 Task: Look for space in Anjiang, China from 8th June, 2023 to 12th June, 2023 for 2 adults in price range Rs.8000 to Rs.16000. Place can be private room with 1  bedroom having 1 bed and 1 bathroom. Property type can be flatguest house, hotel. Booking option can be shelf check-in. Required host language is Chinese (Simplified).
Action: Mouse moved to (675, 95)
Screenshot: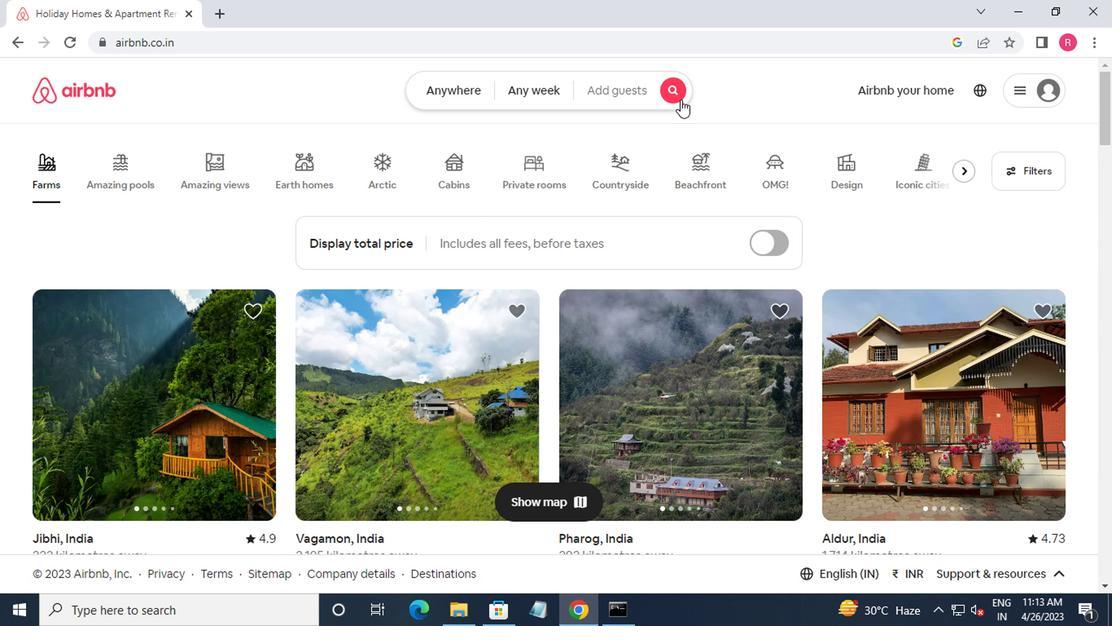 
Action: Mouse pressed left at (675, 95)
Screenshot: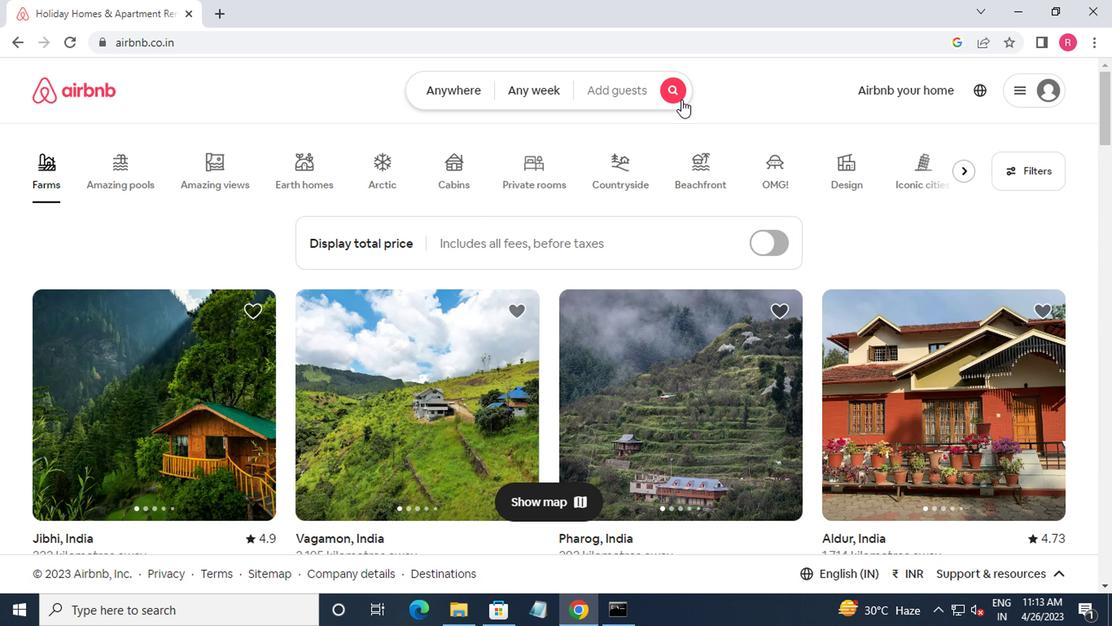 
Action: Mouse moved to (310, 162)
Screenshot: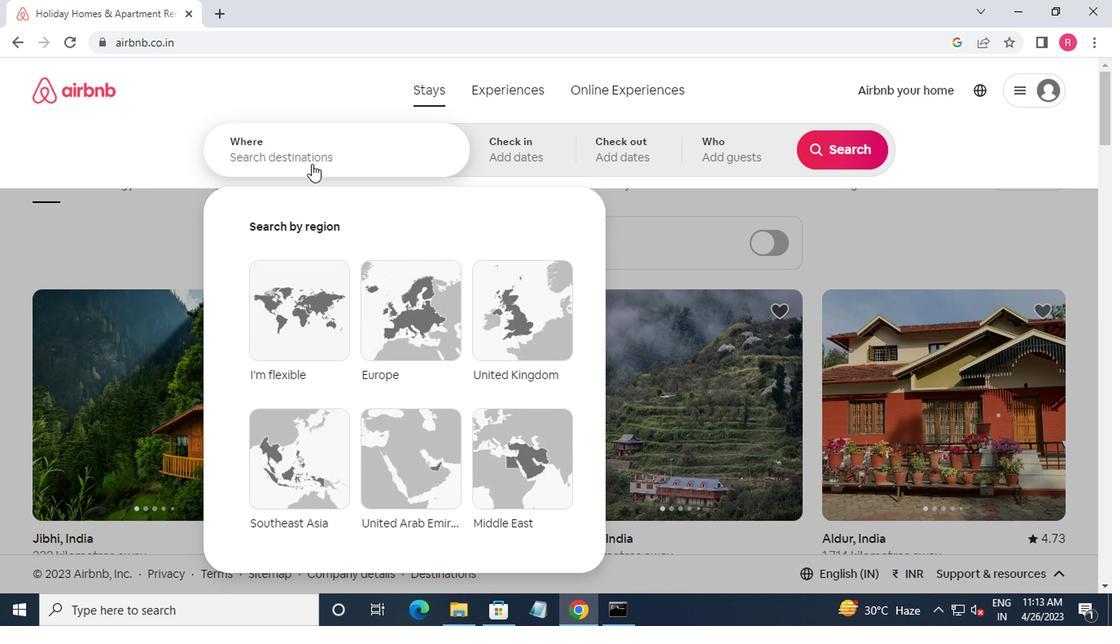 
Action: Mouse pressed left at (310, 162)
Screenshot: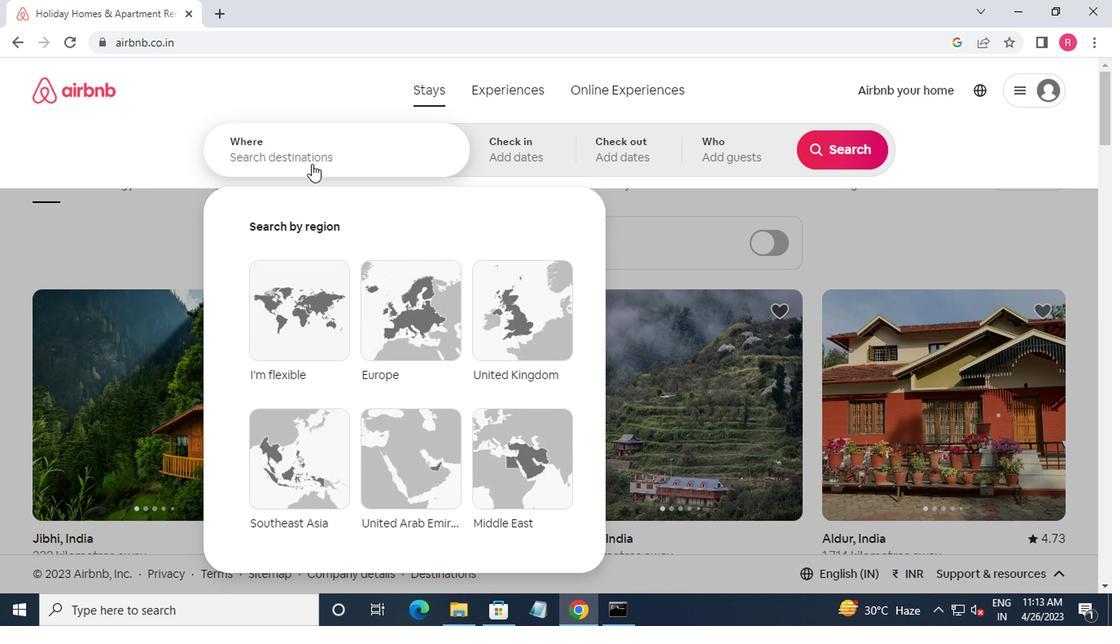 
Action: Mouse moved to (313, 144)
Screenshot: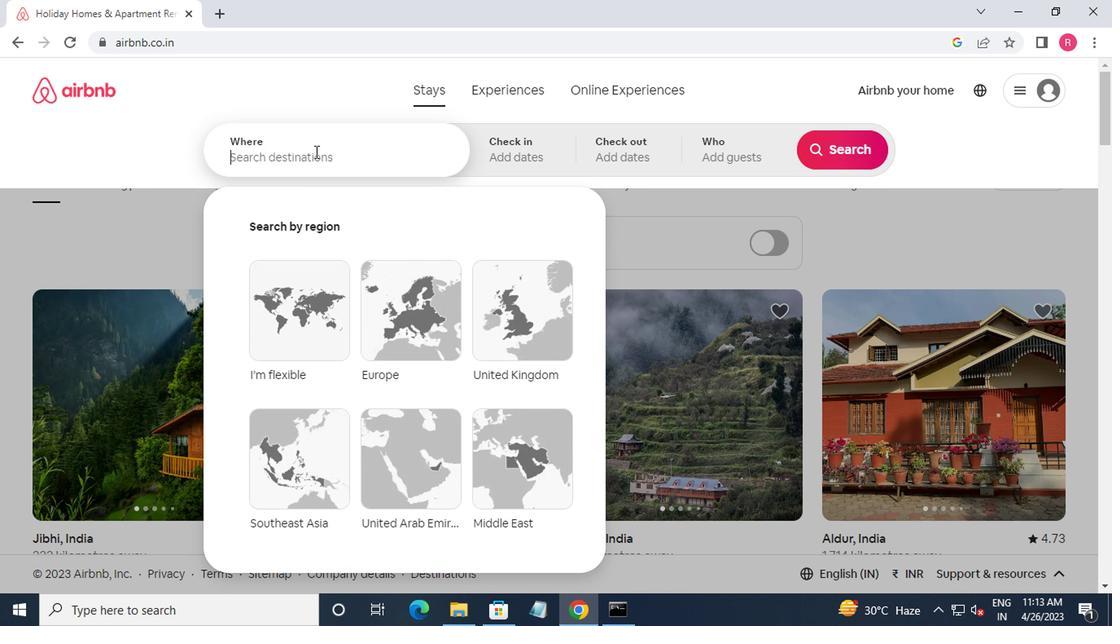 
Action: Key pressed anjiang,china<Key.enter>
Screenshot: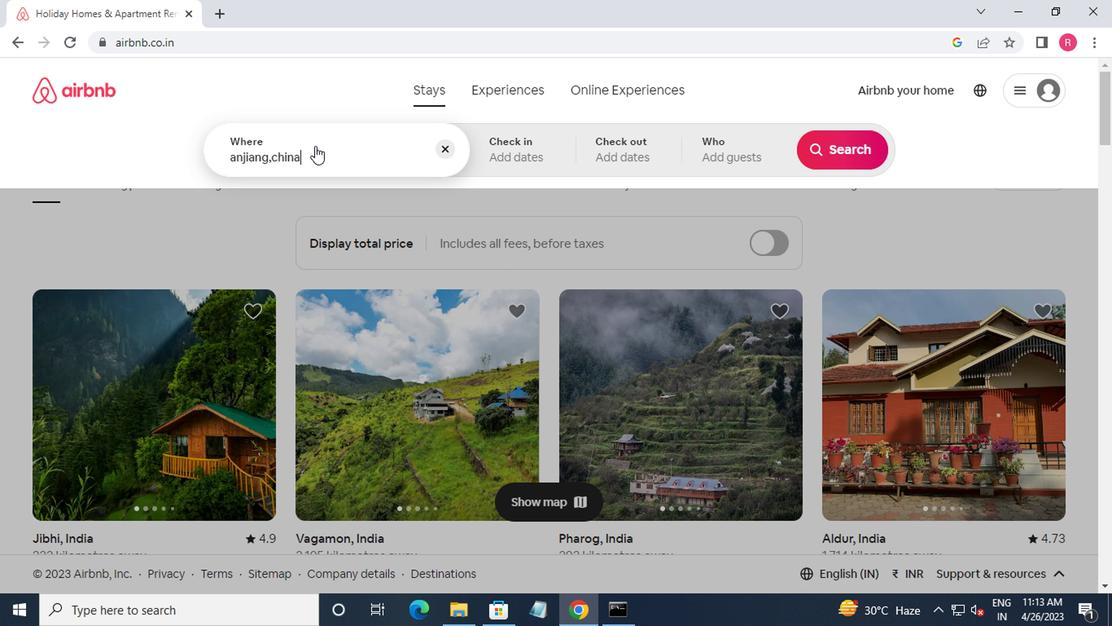 
Action: Mouse moved to (826, 288)
Screenshot: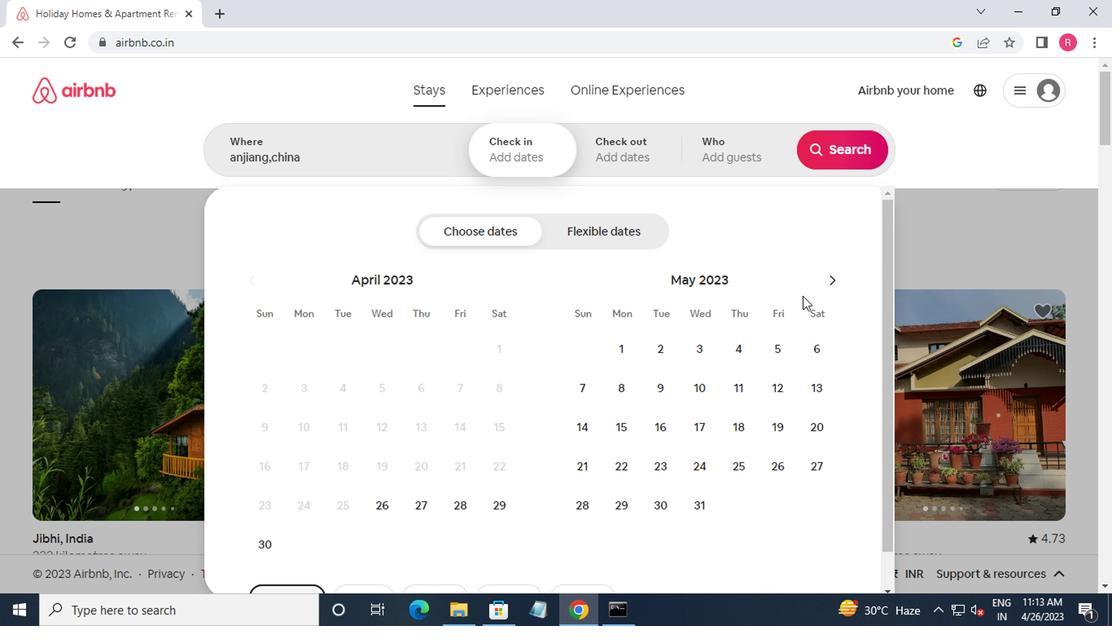 
Action: Mouse pressed left at (826, 288)
Screenshot: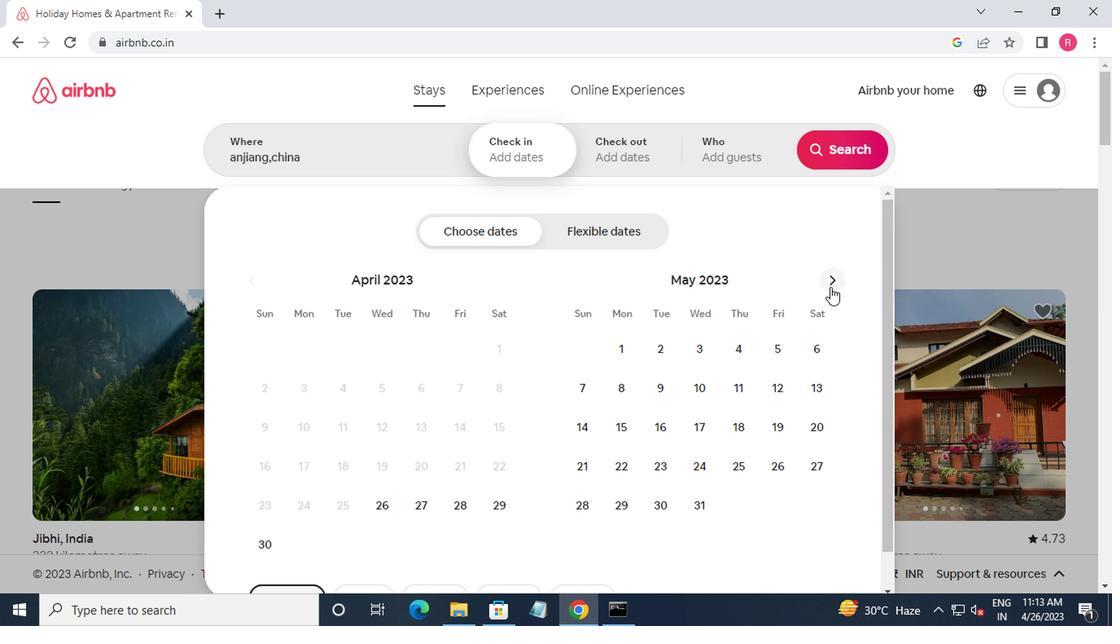 
Action: Mouse moved to (743, 388)
Screenshot: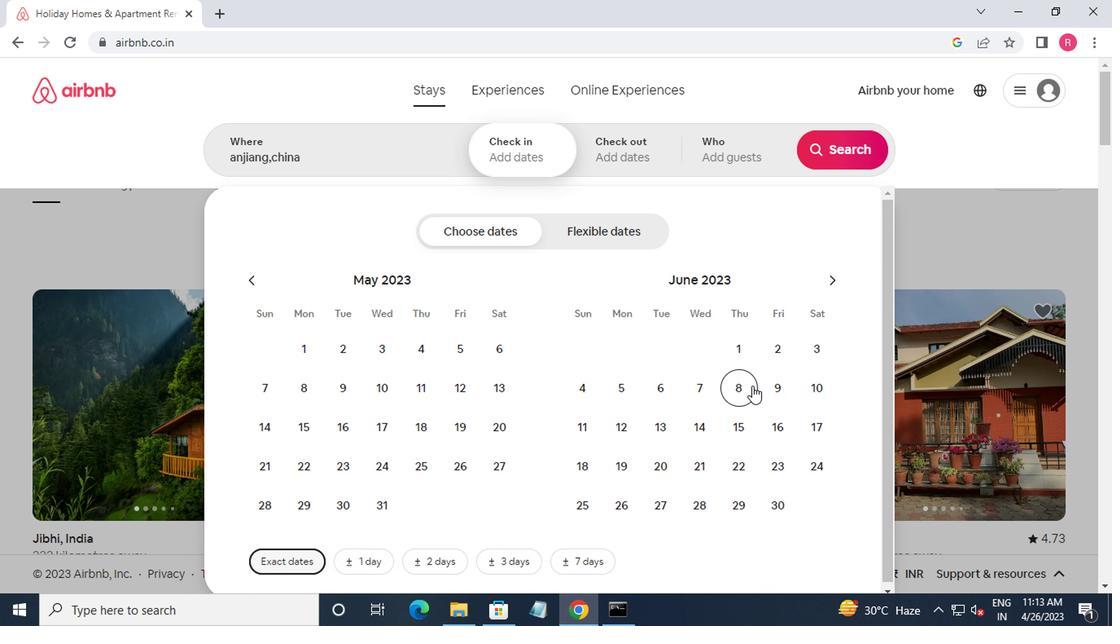 
Action: Mouse pressed left at (743, 388)
Screenshot: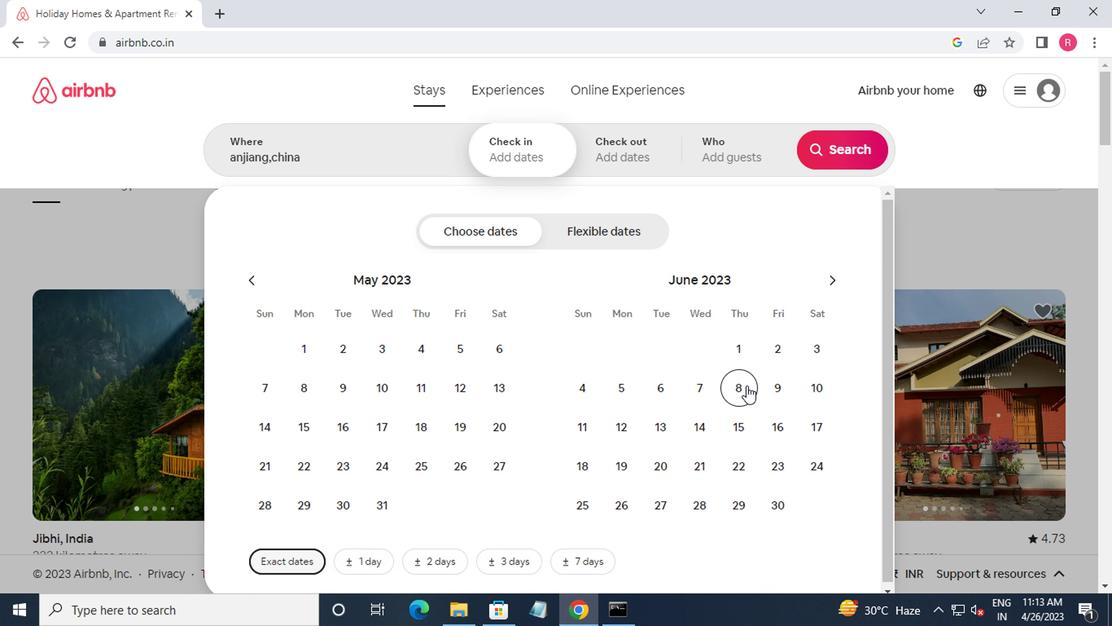 
Action: Mouse moved to (624, 437)
Screenshot: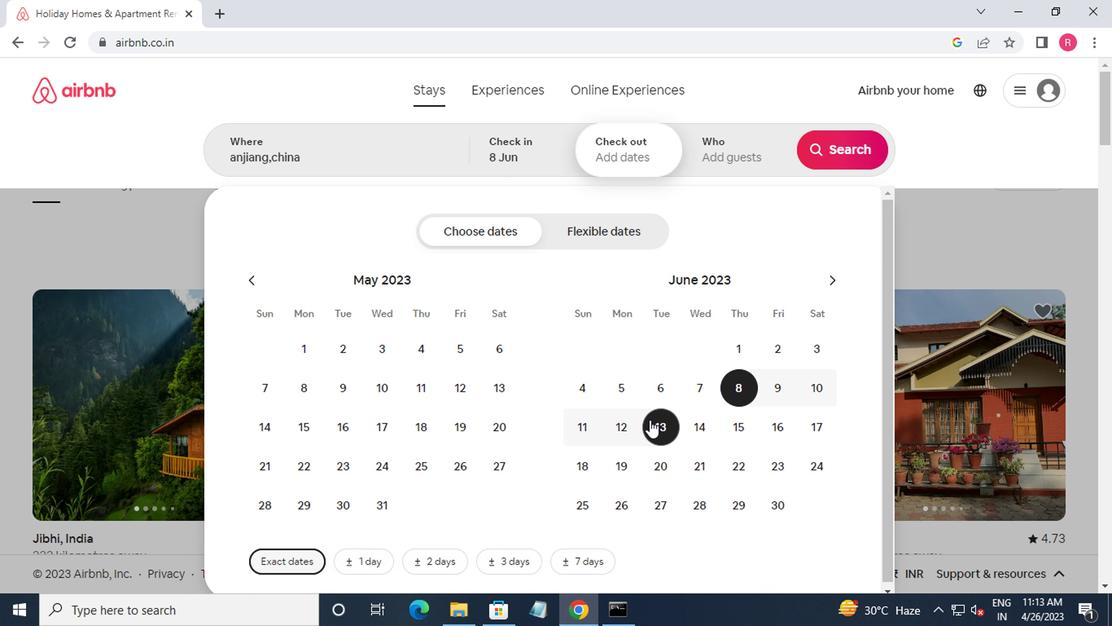 
Action: Mouse pressed left at (624, 437)
Screenshot: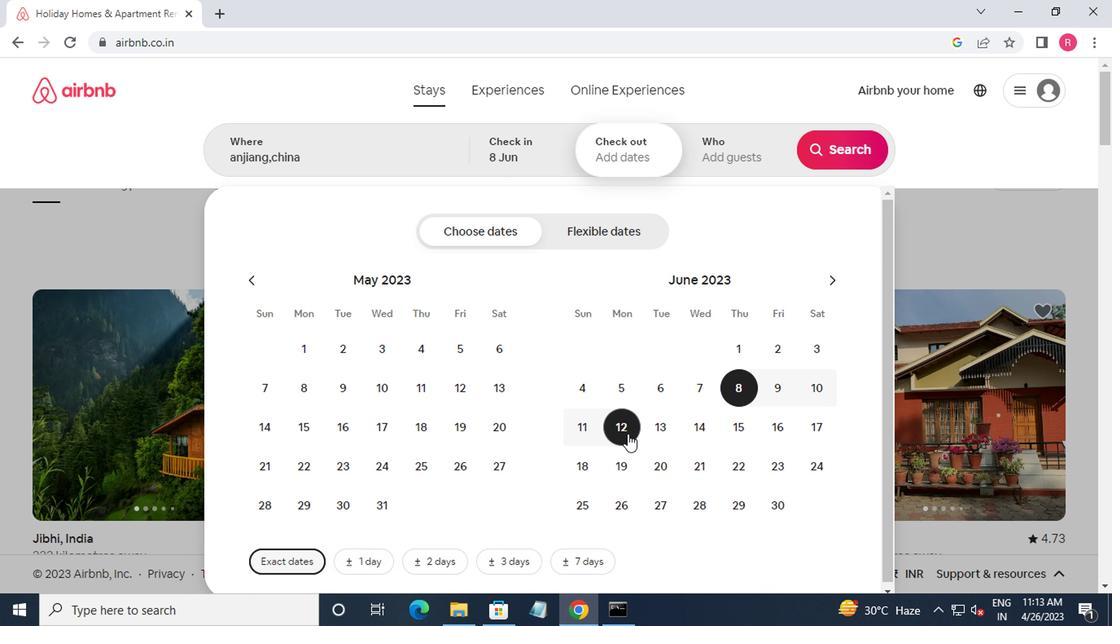 
Action: Mouse moved to (721, 166)
Screenshot: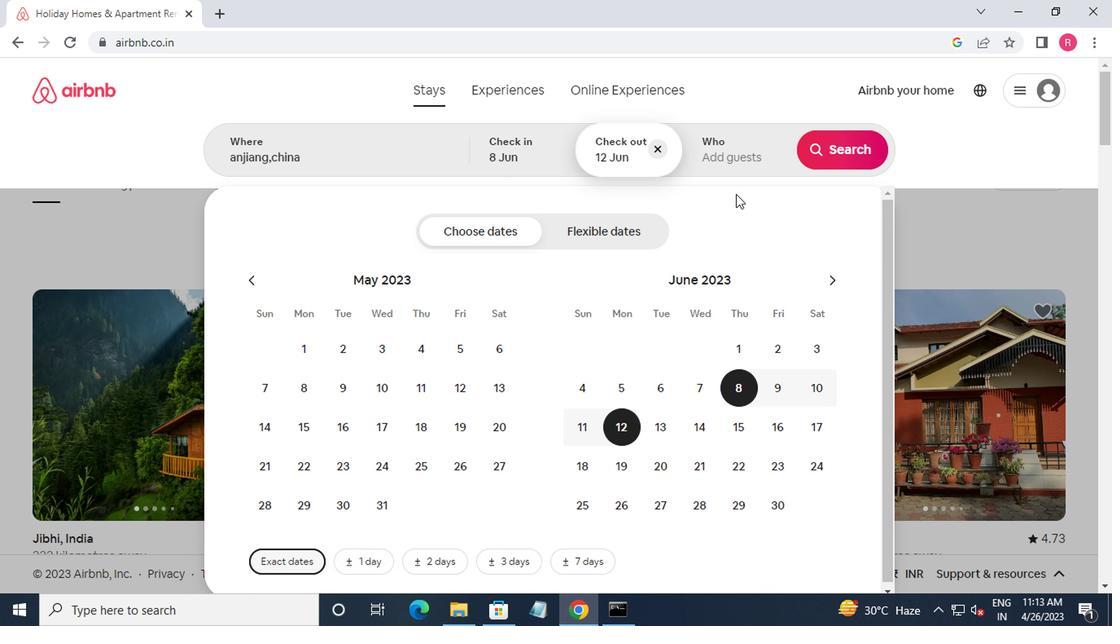 
Action: Mouse pressed left at (721, 166)
Screenshot: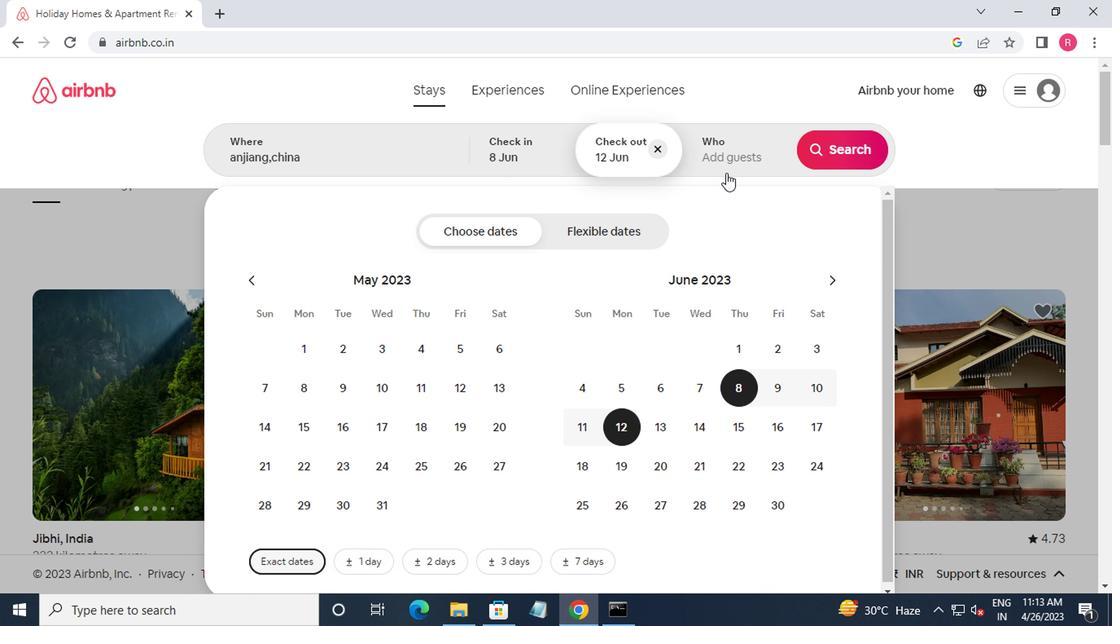 
Action: Mouse moved to (837, 244)
Screenshot: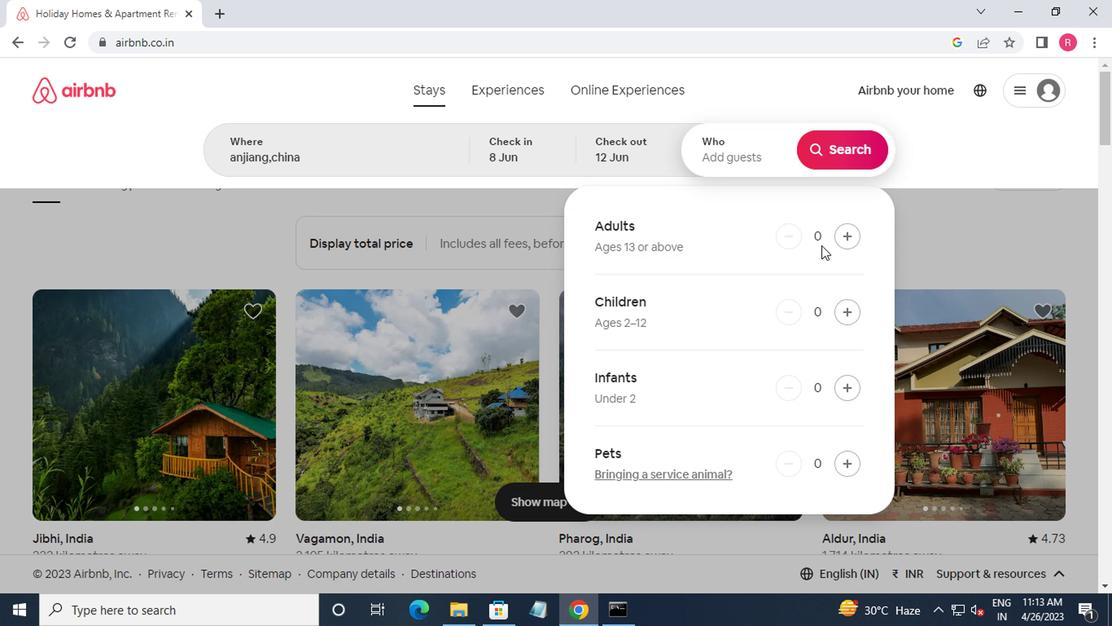 
Action: Mouse pressed left at (837, 244)
Screenshot: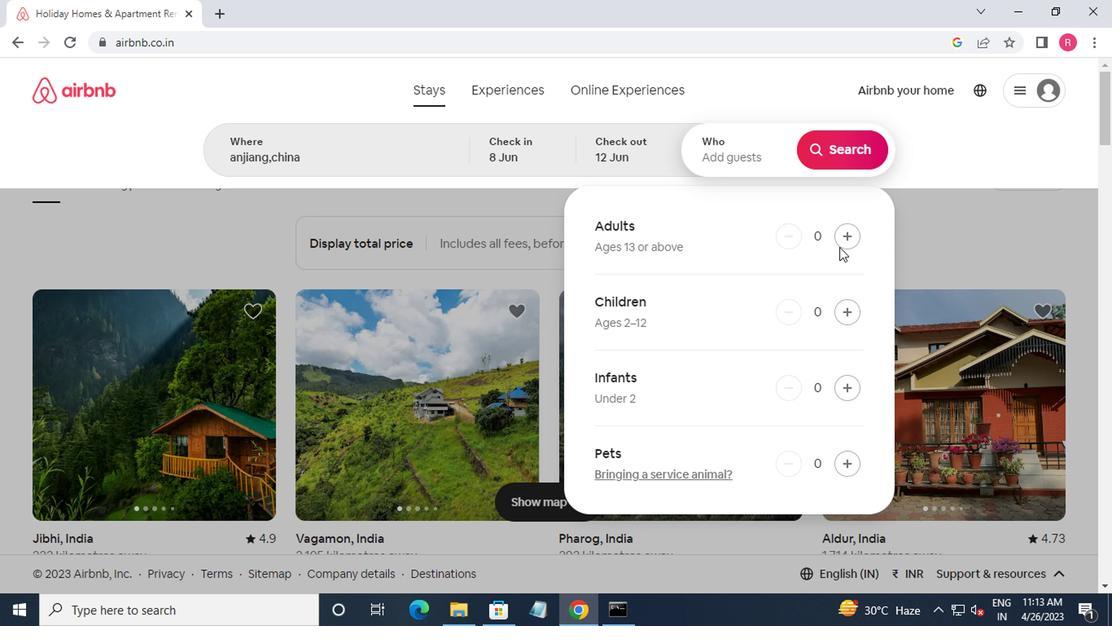 
Action: Mouse pressed left at (837, 244)
Screenshot: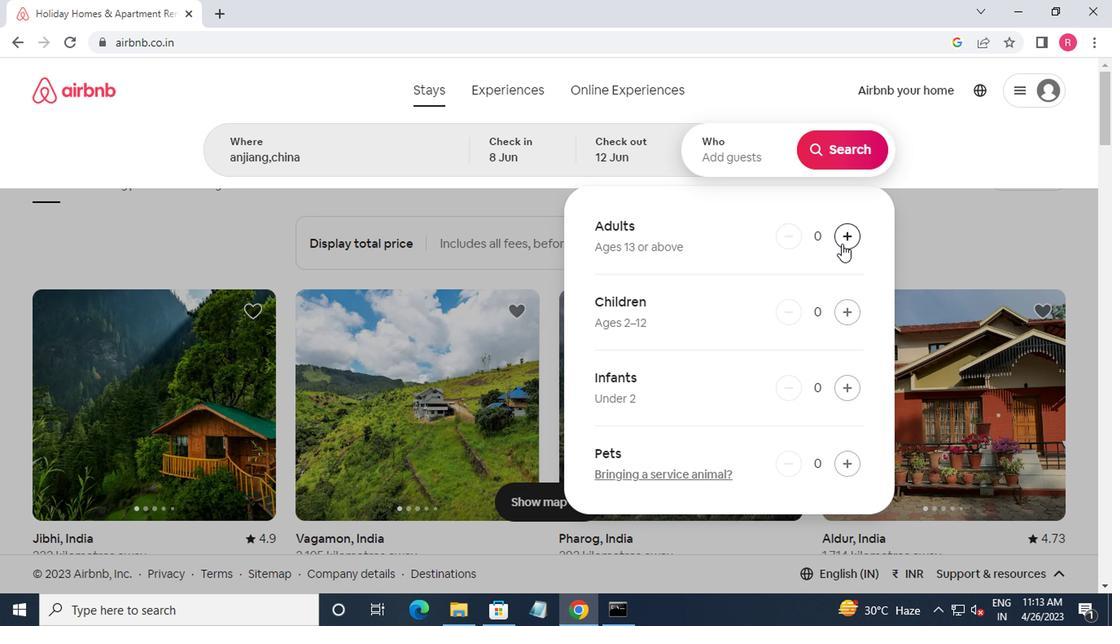 
Action: Mouse moved to (842, 149)
Screenshot: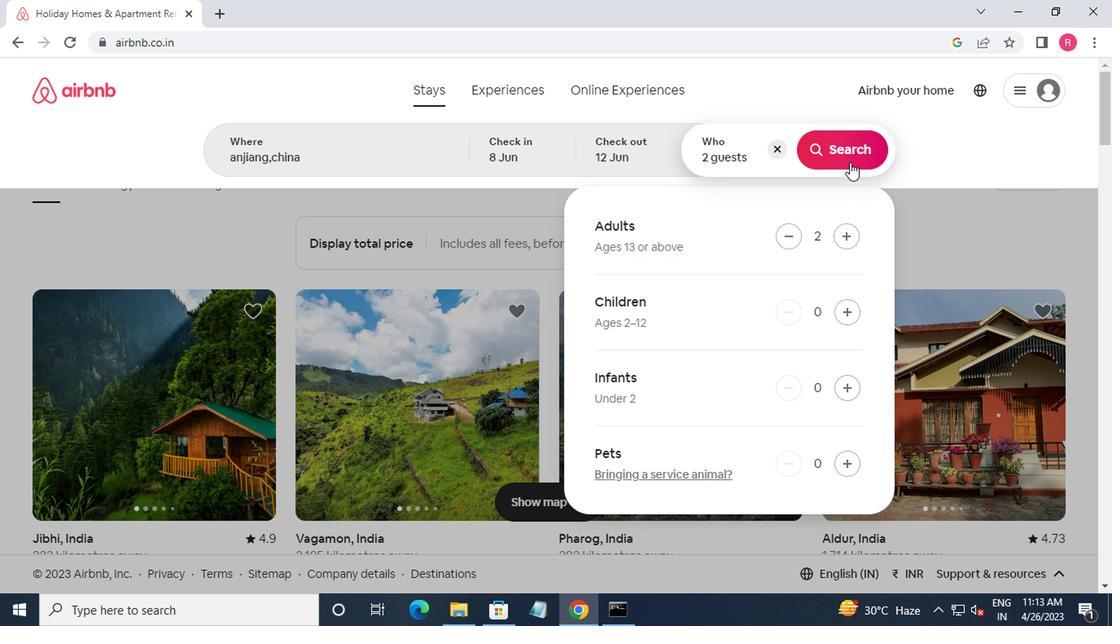 
Action: Mouse pressed left at (842, 149)
Screenshot: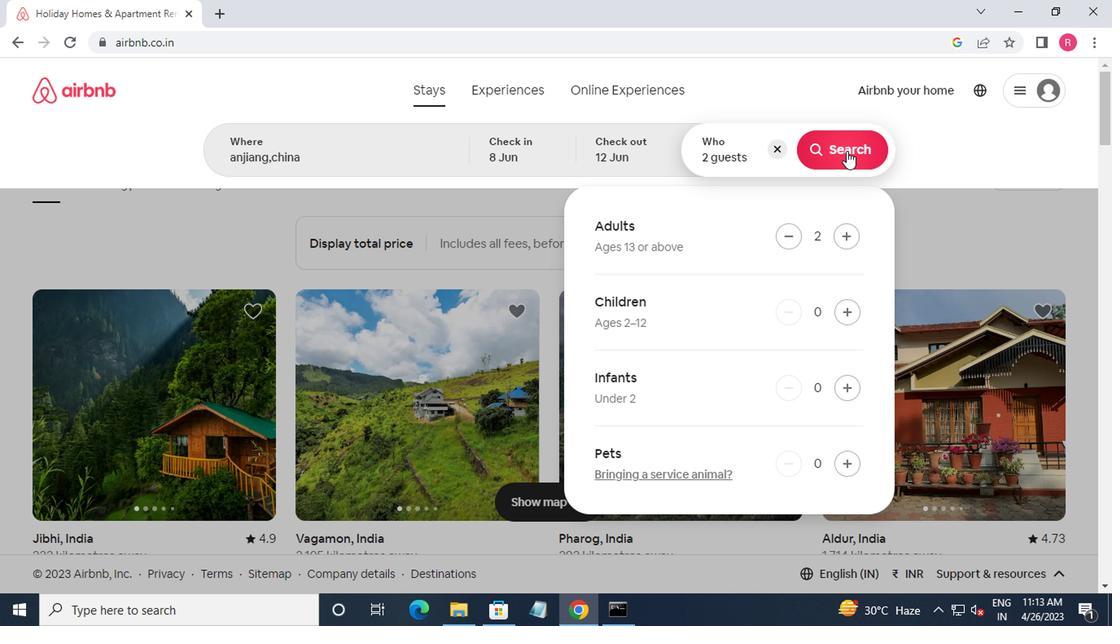 
Action: Mouse moved to (996, 143)
Screenshot: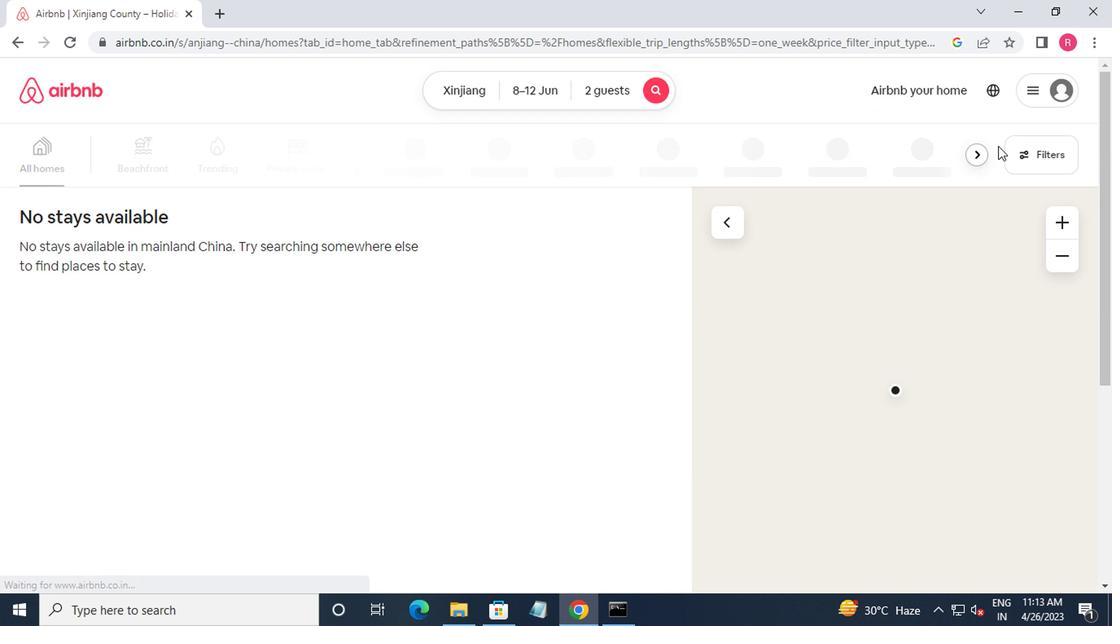 
Action: Mouse pressed left at (996, 143)
Screenshot: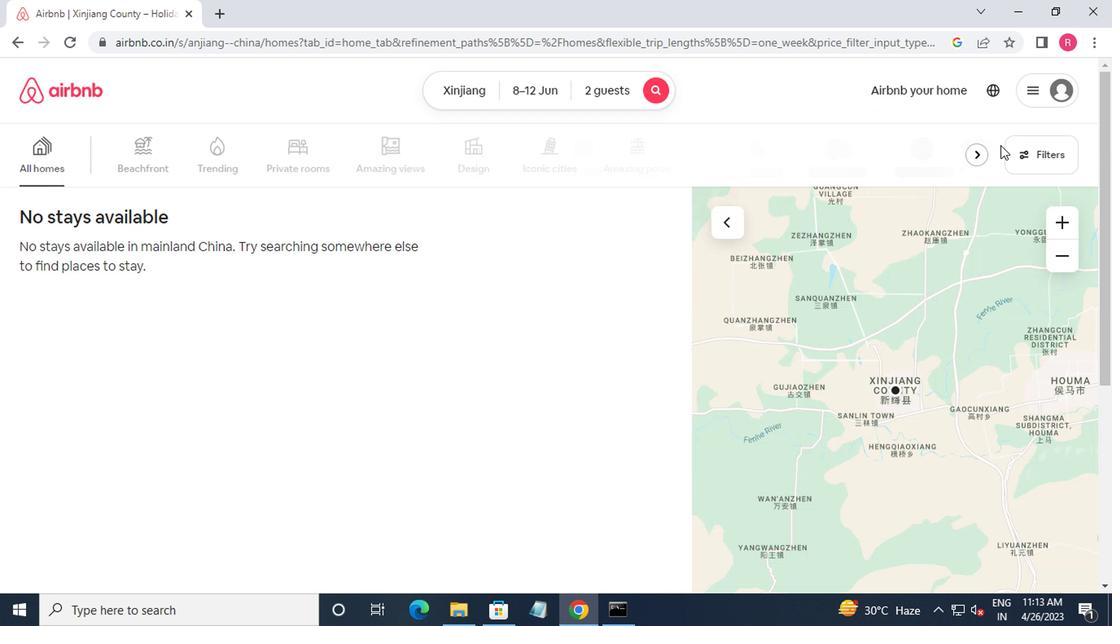 
Action: Mouse moved to (1008, 152)
Screenshot: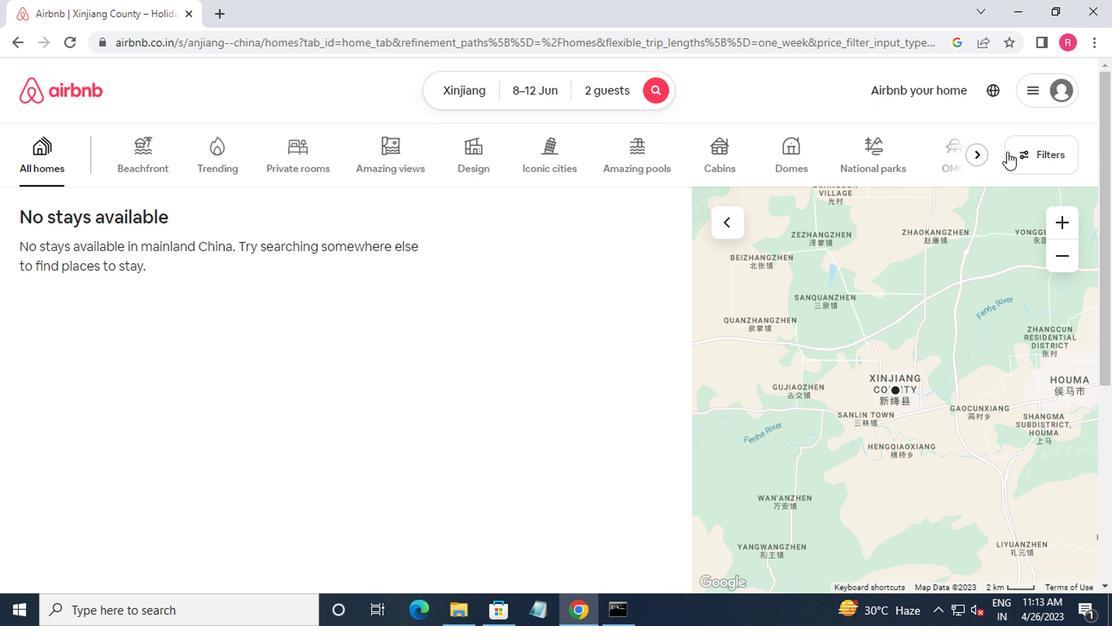 
Action: Mouse pressed left at (1008, 152)
Screenshot: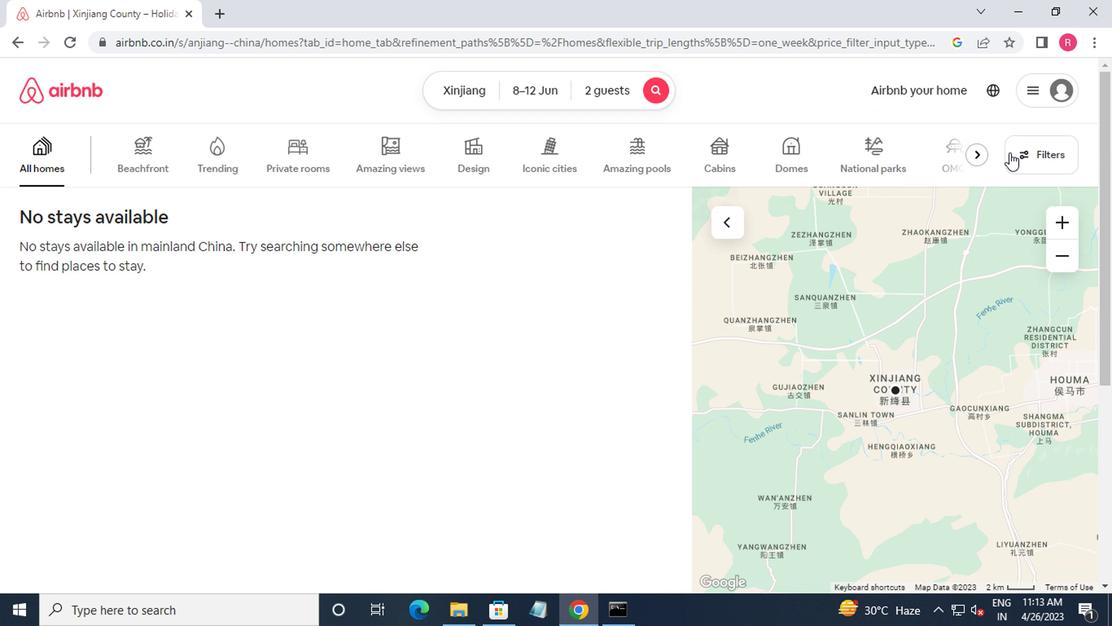 
Action: Mouse moved to (412, 247)
Screenshot: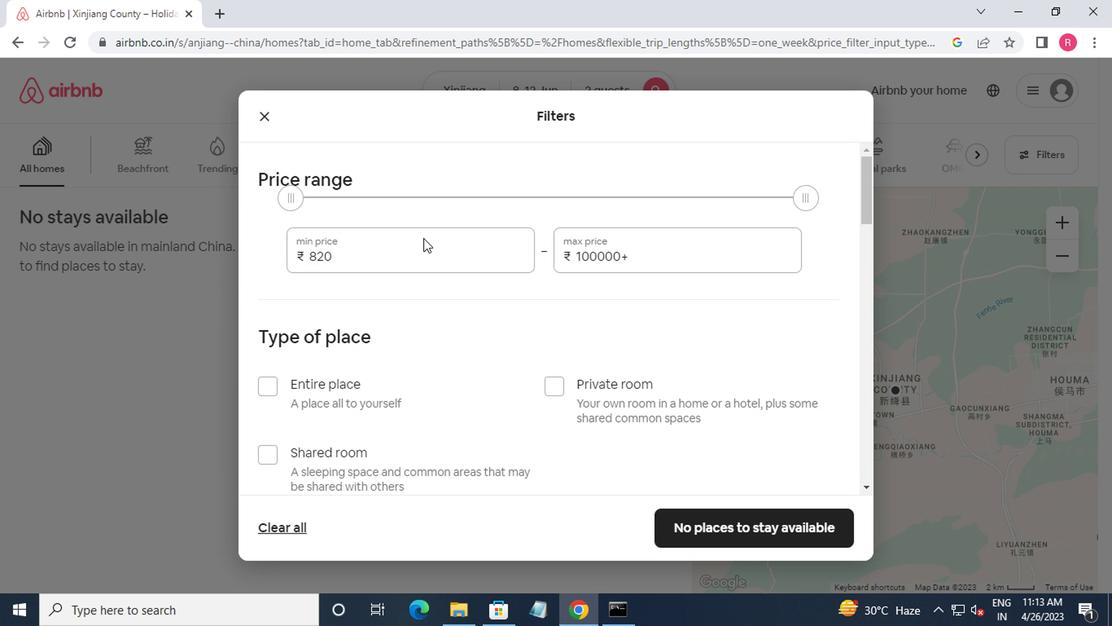 
Action: Mouse pressed left at (412, 247)
Screenshot: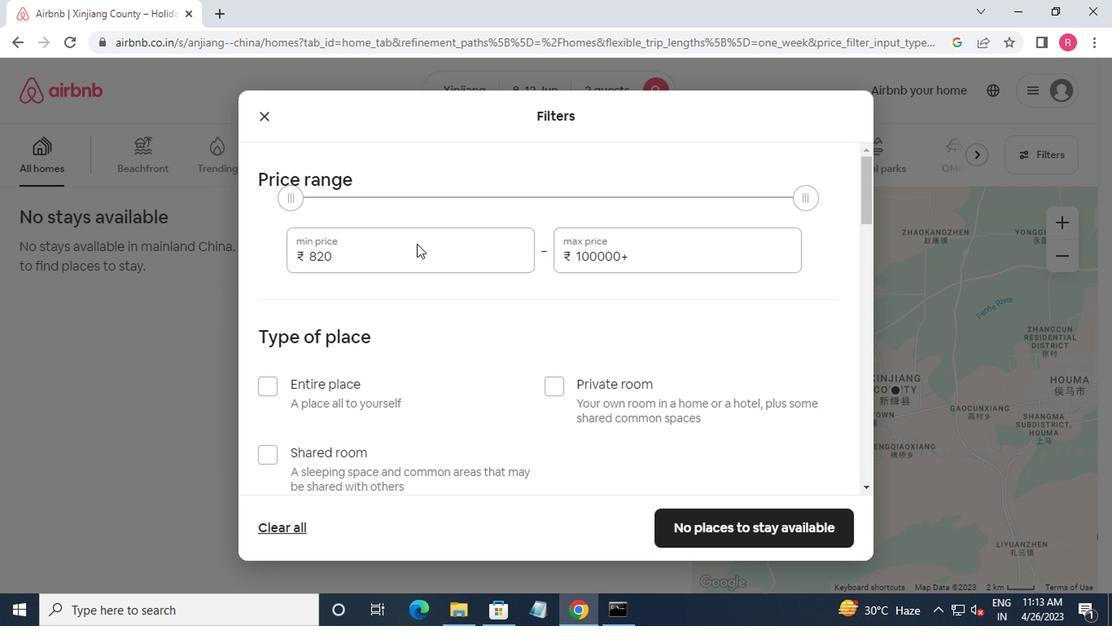 
Action: Mouse moved to (405, 259)
Screenshot: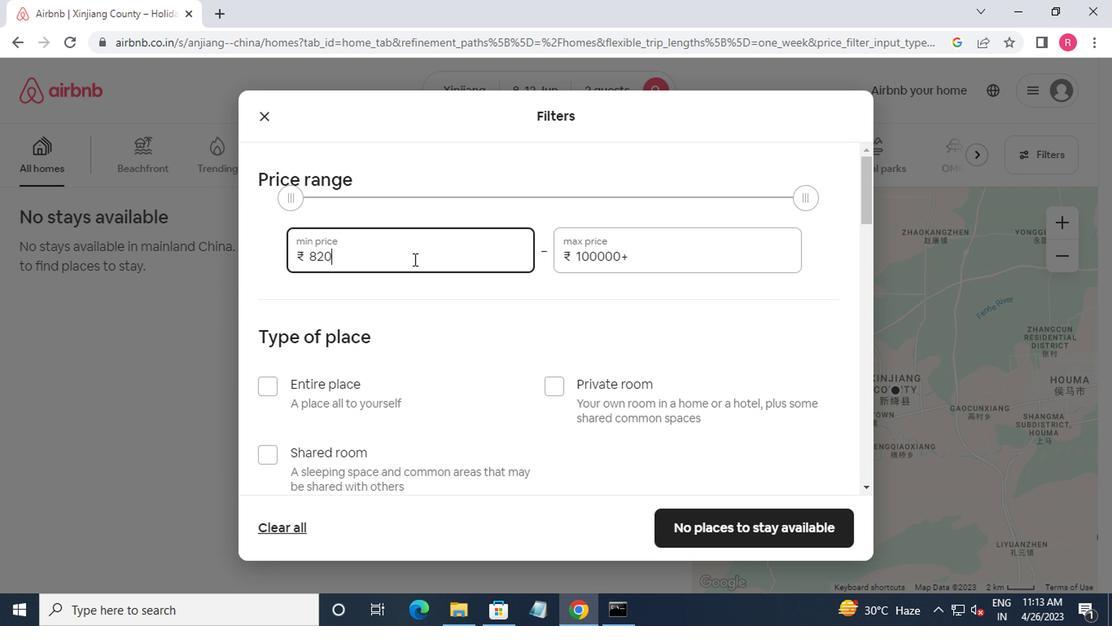 
Action: Key pressed <Key.backspace><Key.backspace>000<Key.tab>16000
Screenshot: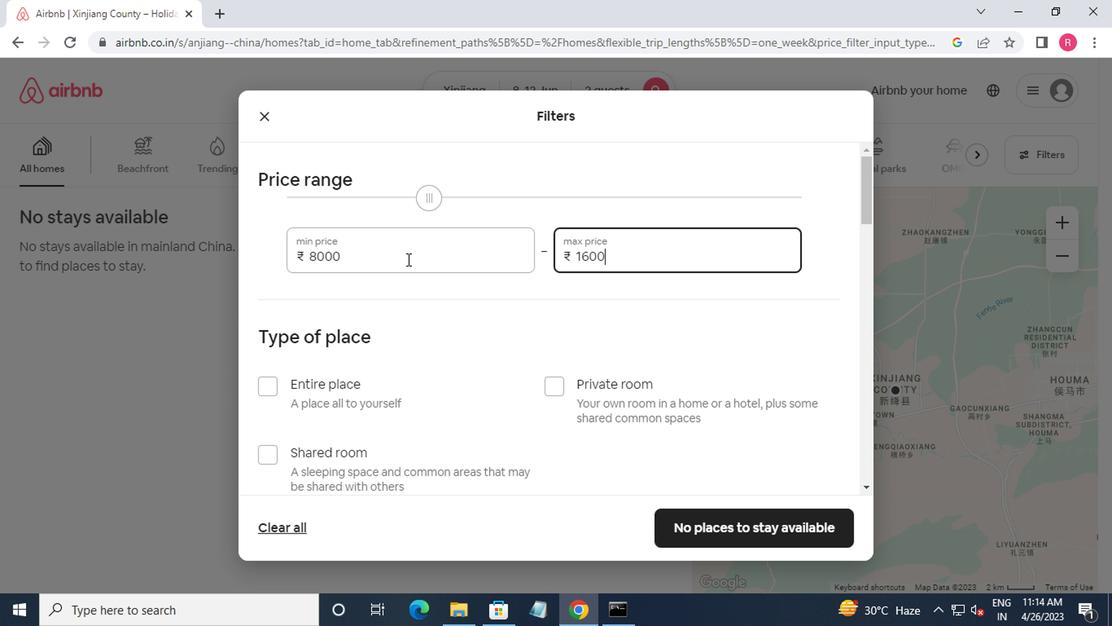 
Action: Mouse moved to (389, 315)
Screenshot: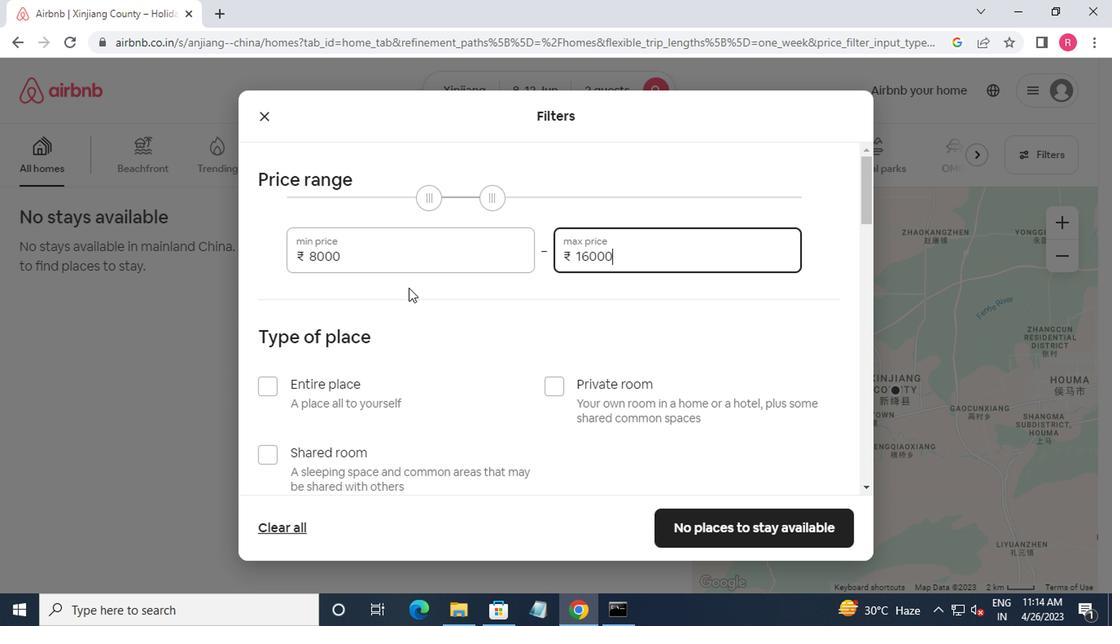 
Action: Mouse scrolled (389, 314) with delta (0, 0)
Screenshot: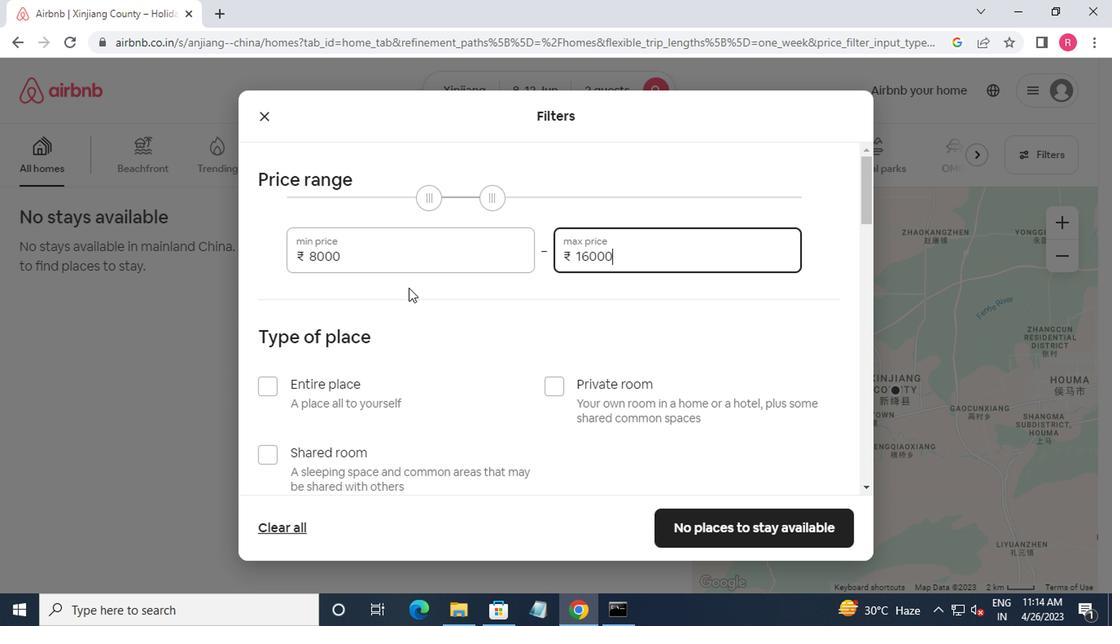 
Action: Mouse moved to (388, 338)
Screenshot: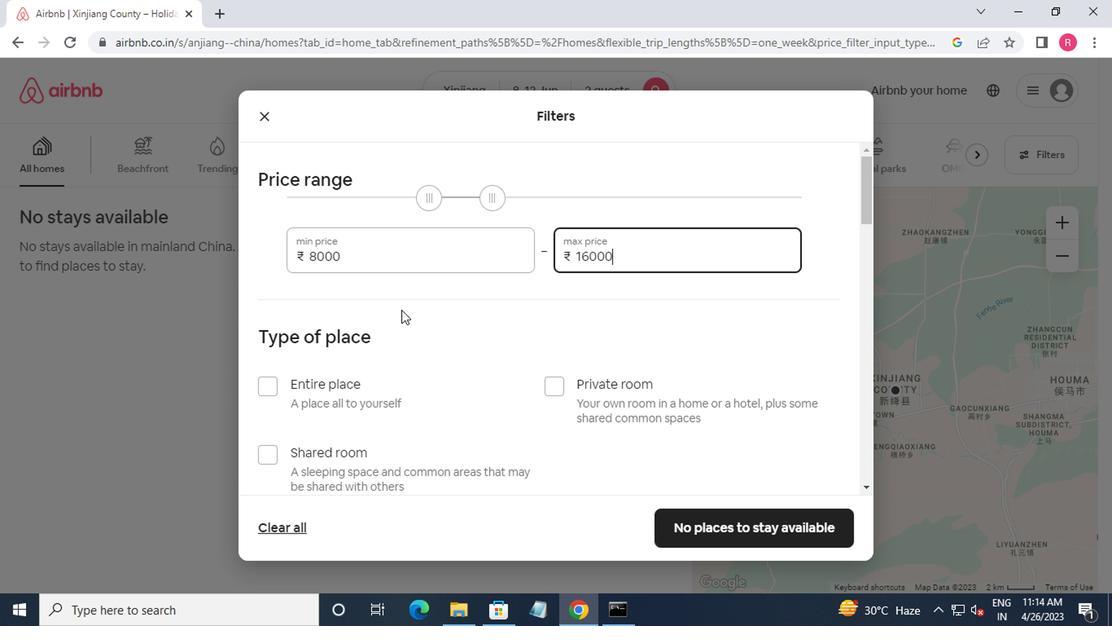 
Action: Mouse scrolled (388, 337) with delta (0, 0)
Screenshot: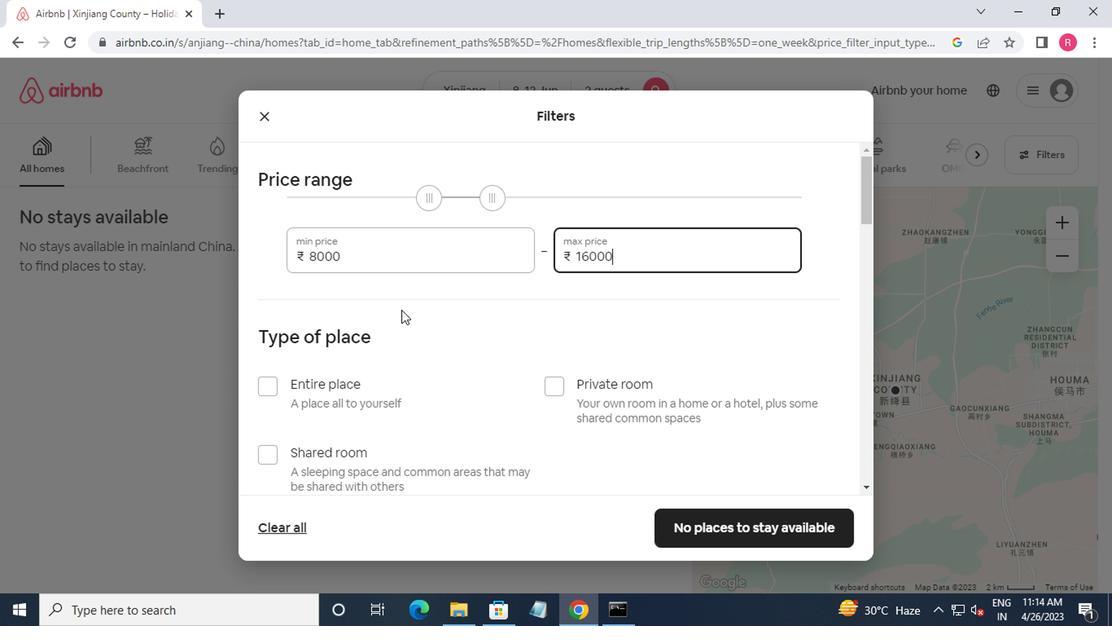
Action: Mouse moved to (401, 361)
Screenshot: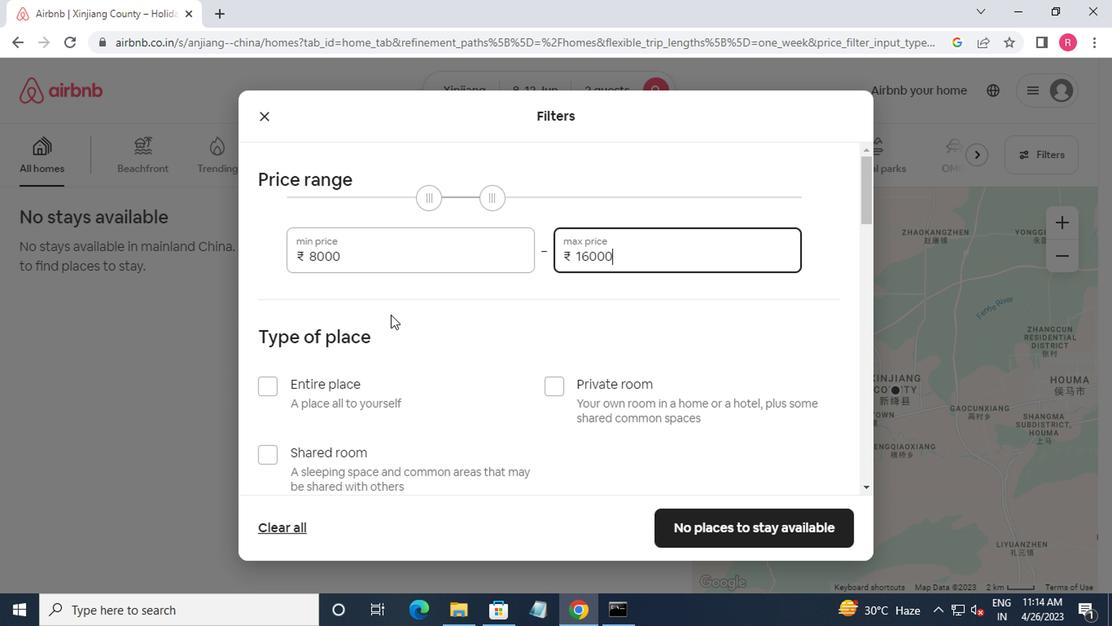 
Action: Mouse scrolled (401, 359) with delta (0, -1)
Screenshot: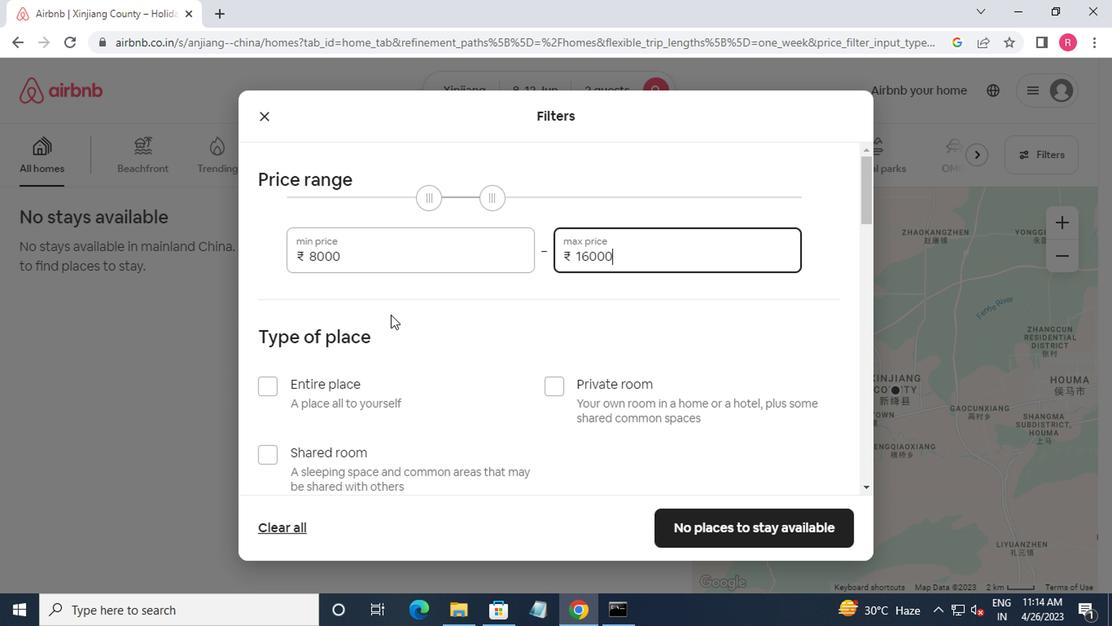 
Action: Mouse moved to (312, 210)
Screenshot: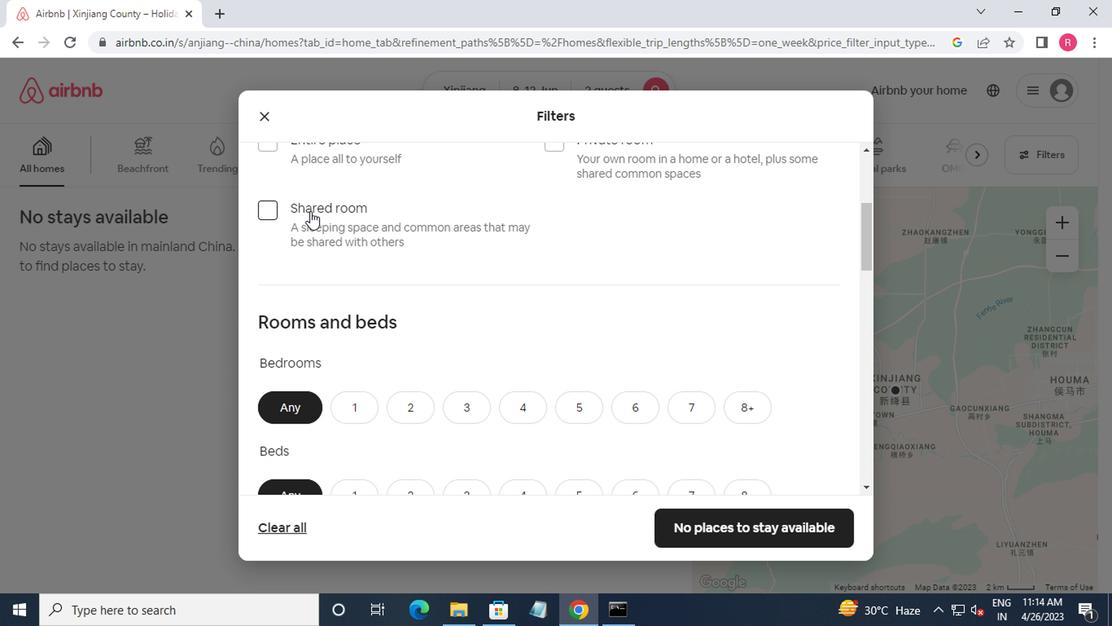 
Action: Mouse scrolled (312, 212) with delta (0, 1)
Screenshot: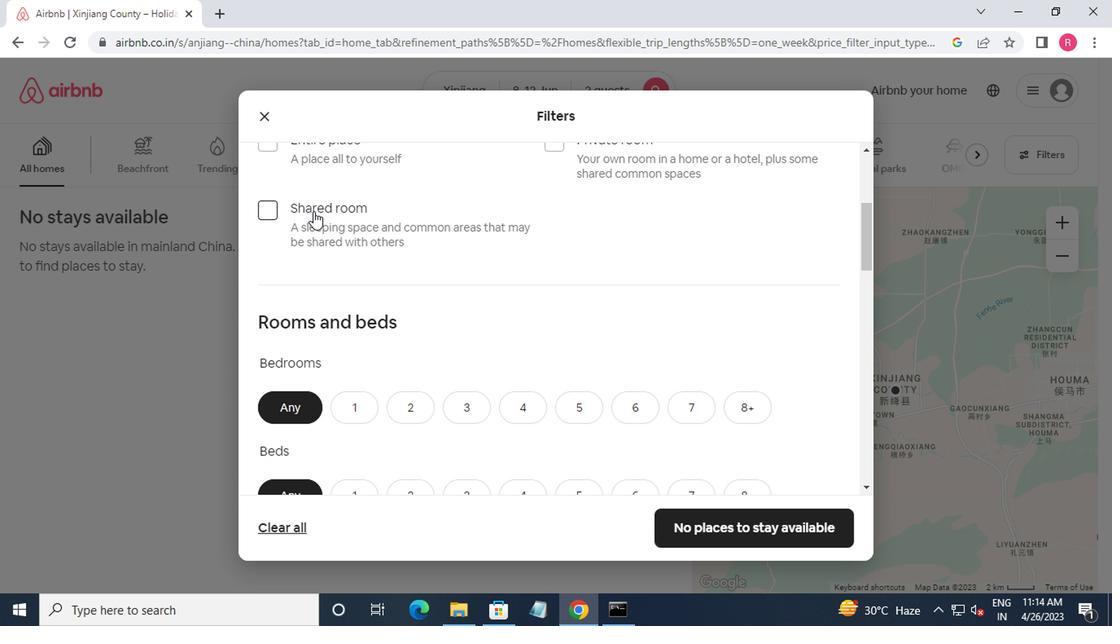 
Action: Mouse moved to (550, 223)
Screenshot: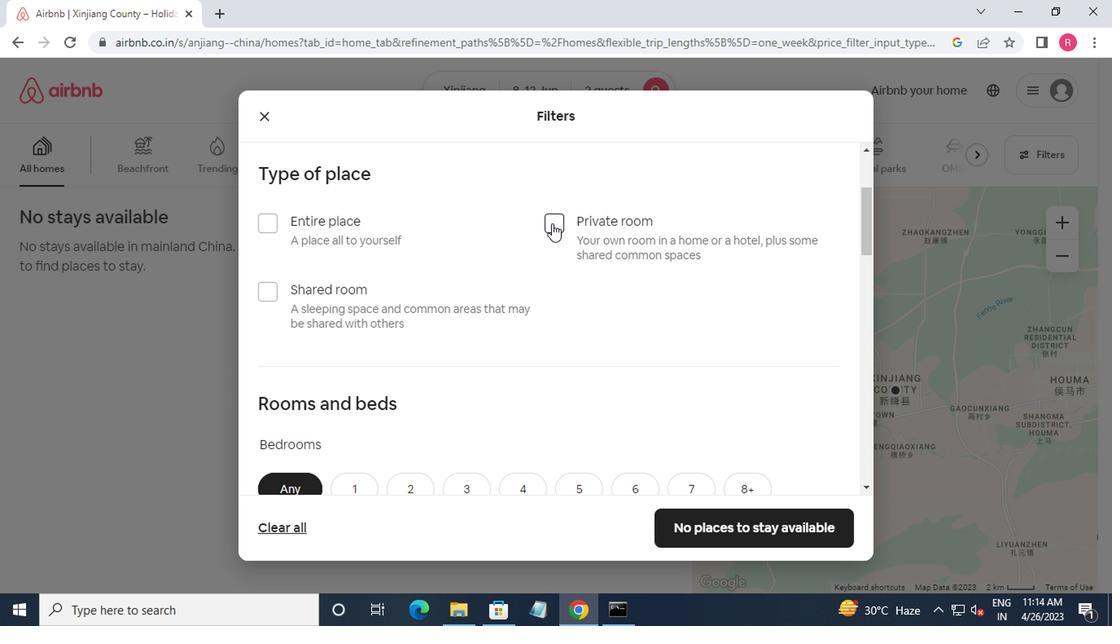 
Action: Mouse pressed left at (550, 223)
Screenshot: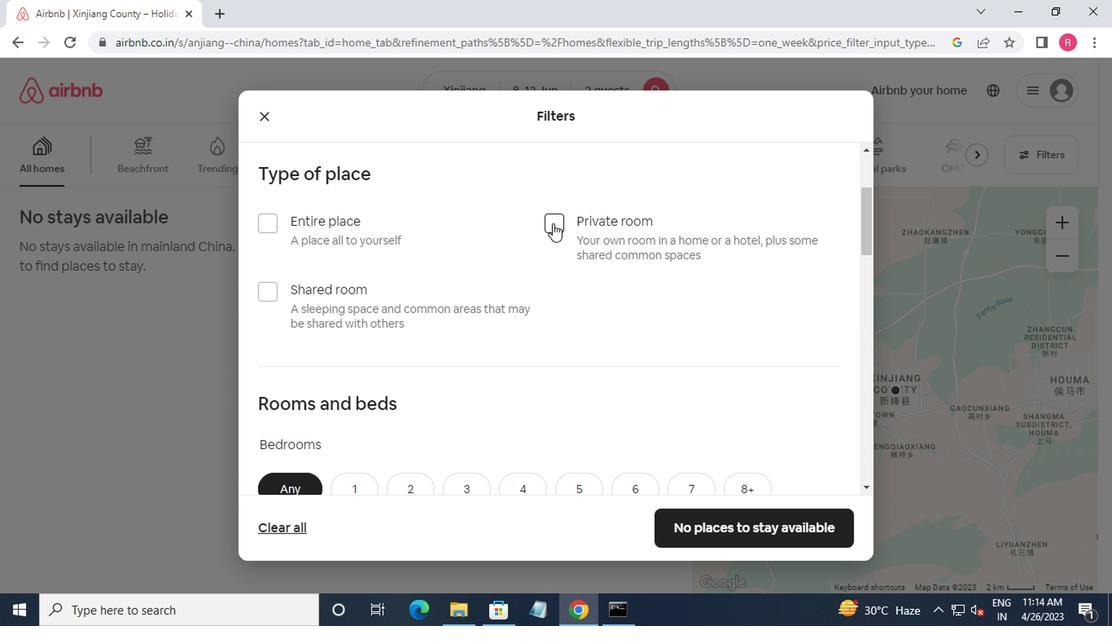 
Action: Mouse moved to (550, 226)
Screenshot: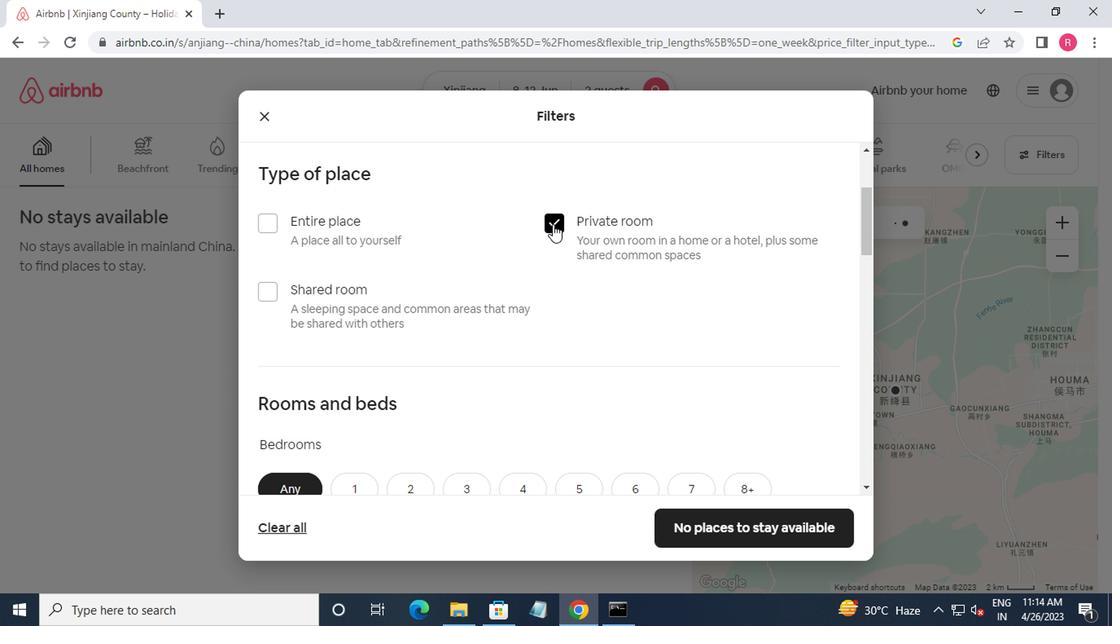 
Action: Mouse scrolled (550, 226) with delta (0, 0)
Screenshot: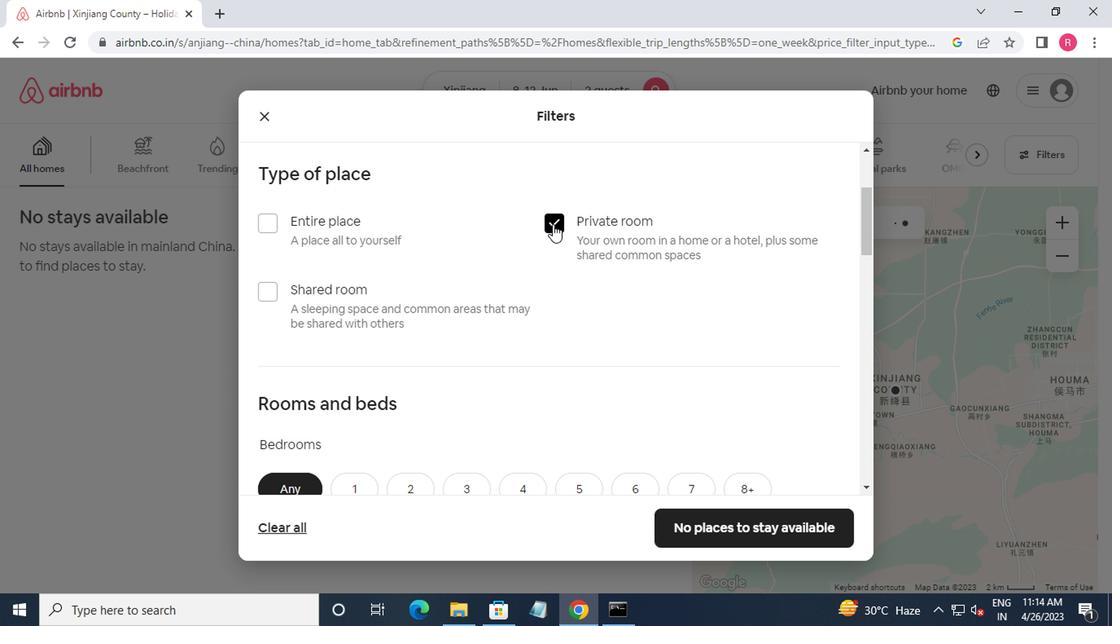 
Action: Mouse moved to (545, 234)
Screenshot: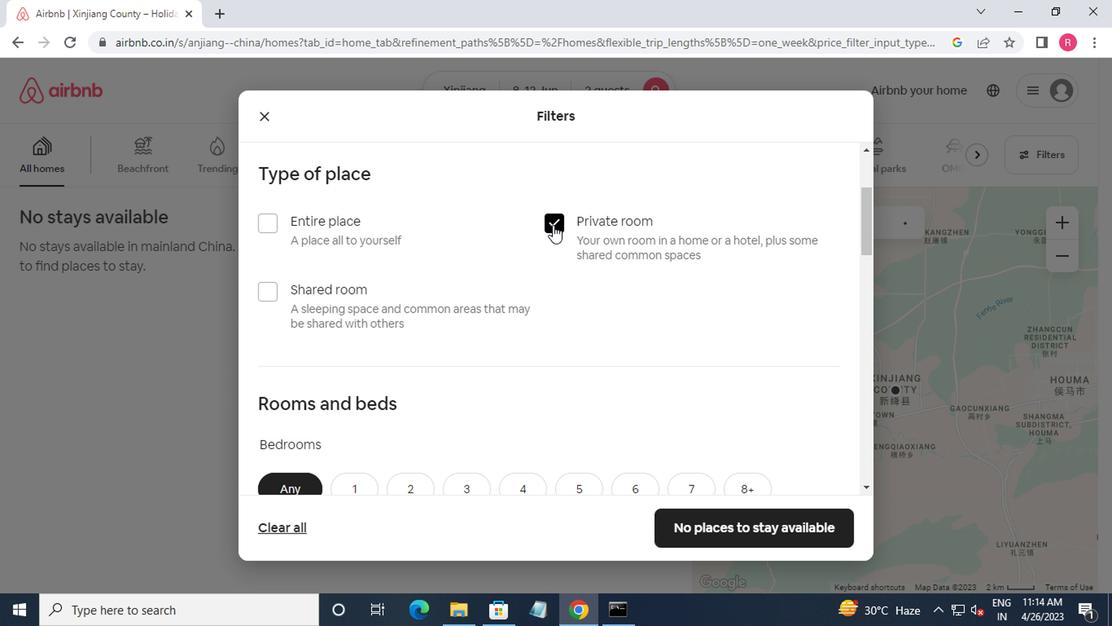 
Action: Mouse scrolled (545, 233) with delta (0, 0)
Screenshot: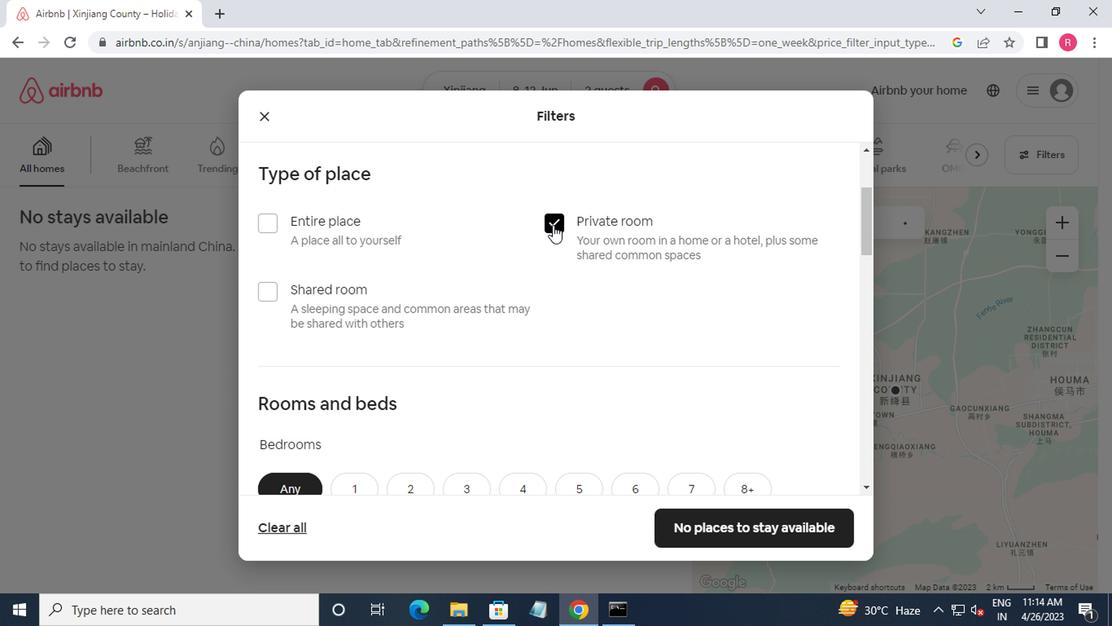 
Action: Mouse moved to (351, 321)
Screenshot: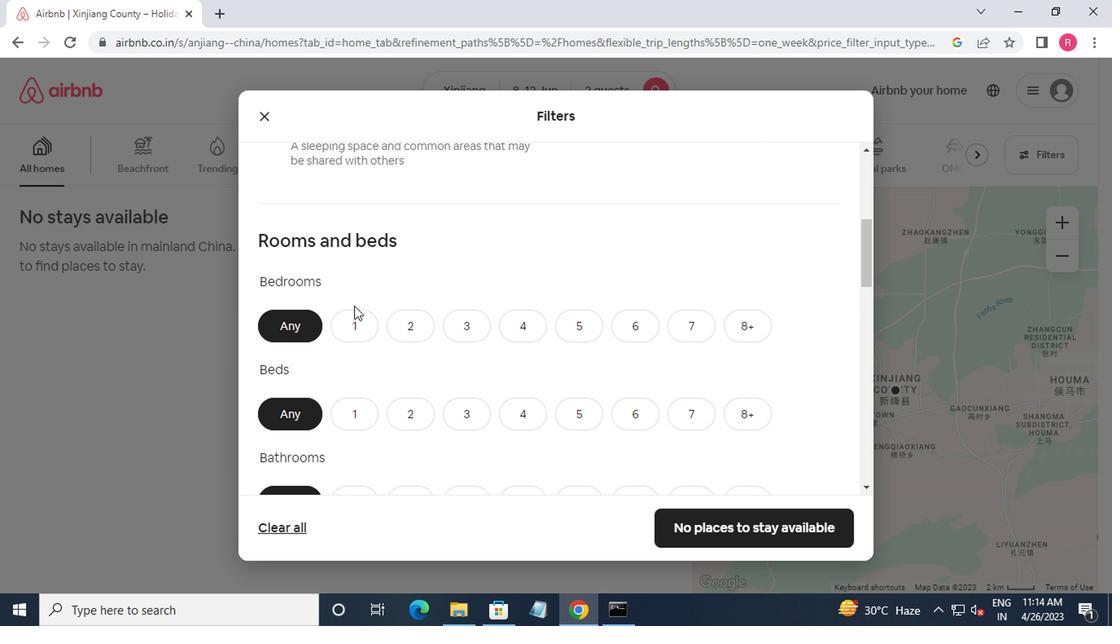 
Action: Mouse pressed left at (351, 321)
Screenshot: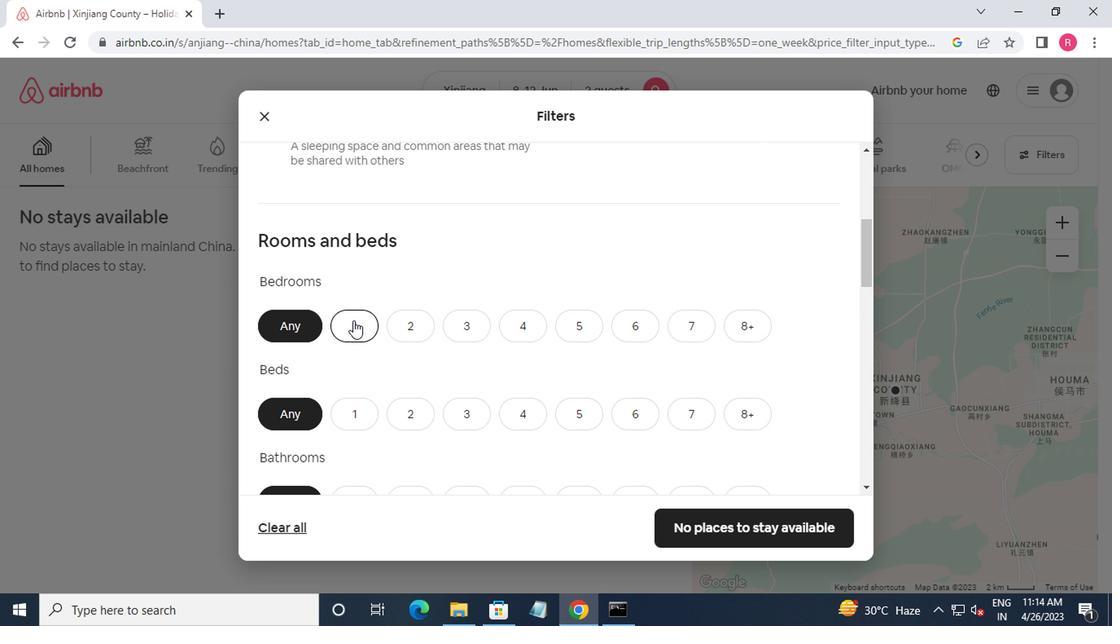 
Action: Mouse moved to (356, 322)
Screenshot: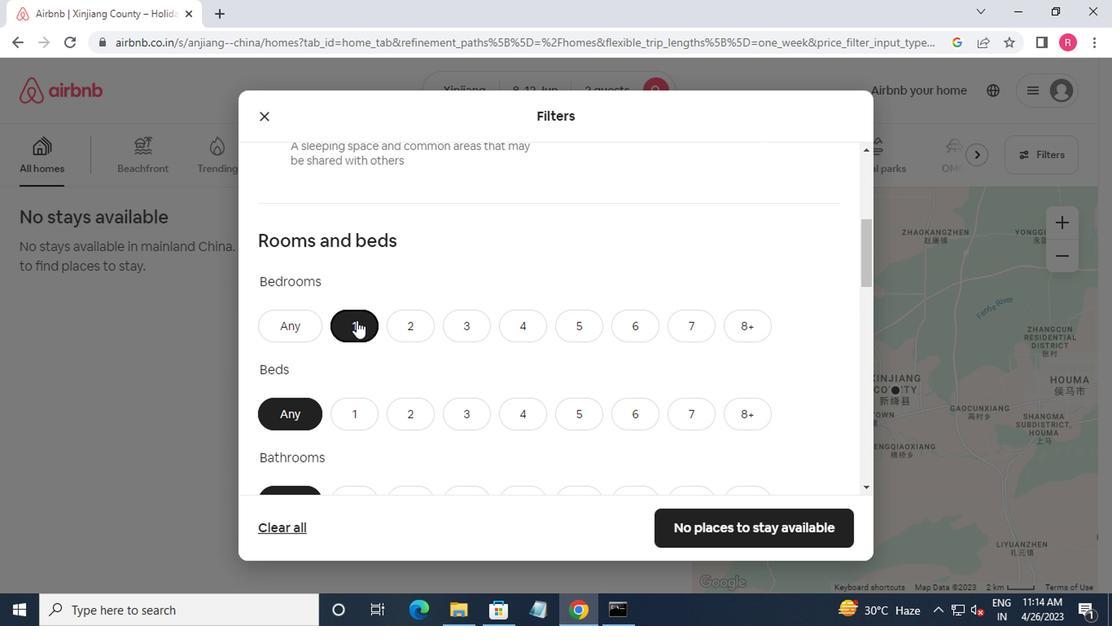 
Action: Mouse scrolled (356, 321) with delta (0, -1)
Screenshot: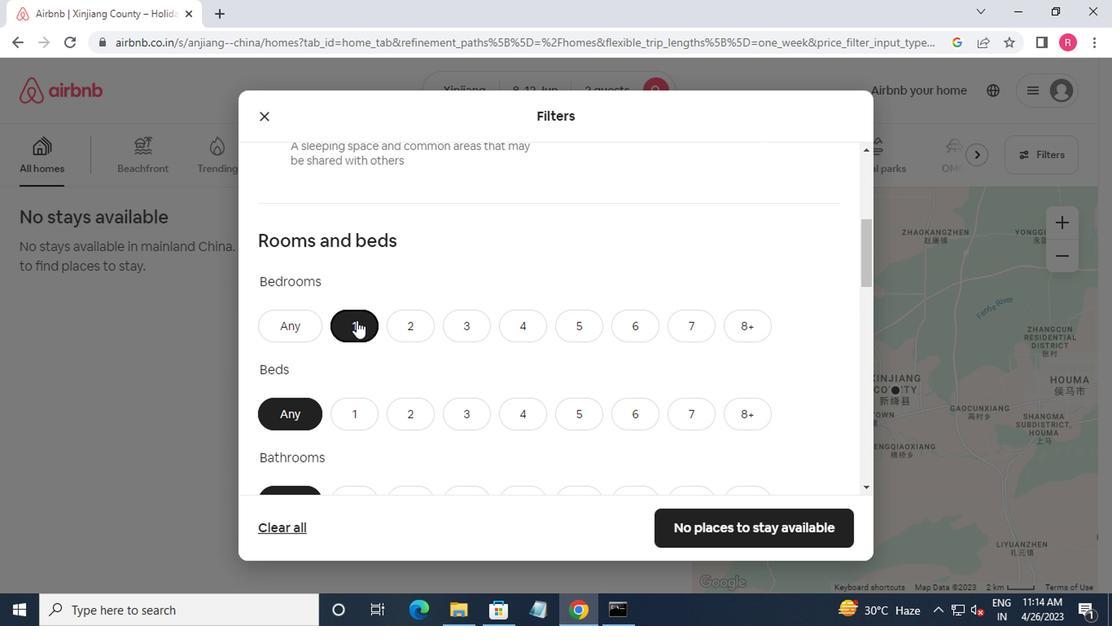 
Action: Mouse moved to (362, 333)
Screenshot: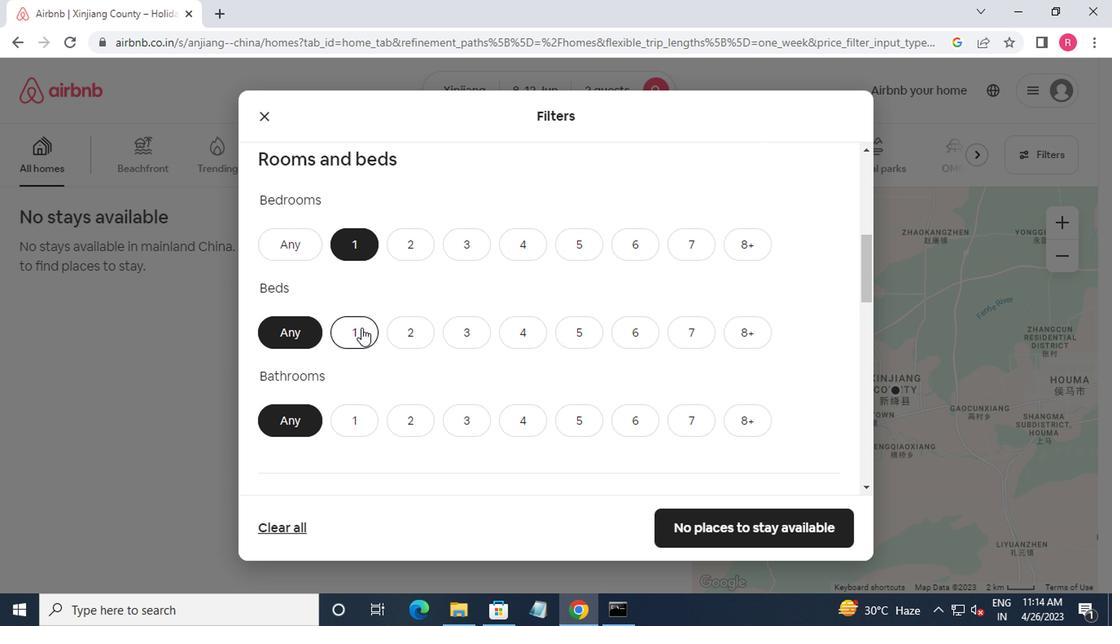 
Action: Mouse pressed left at (362, 333)
Screenshot: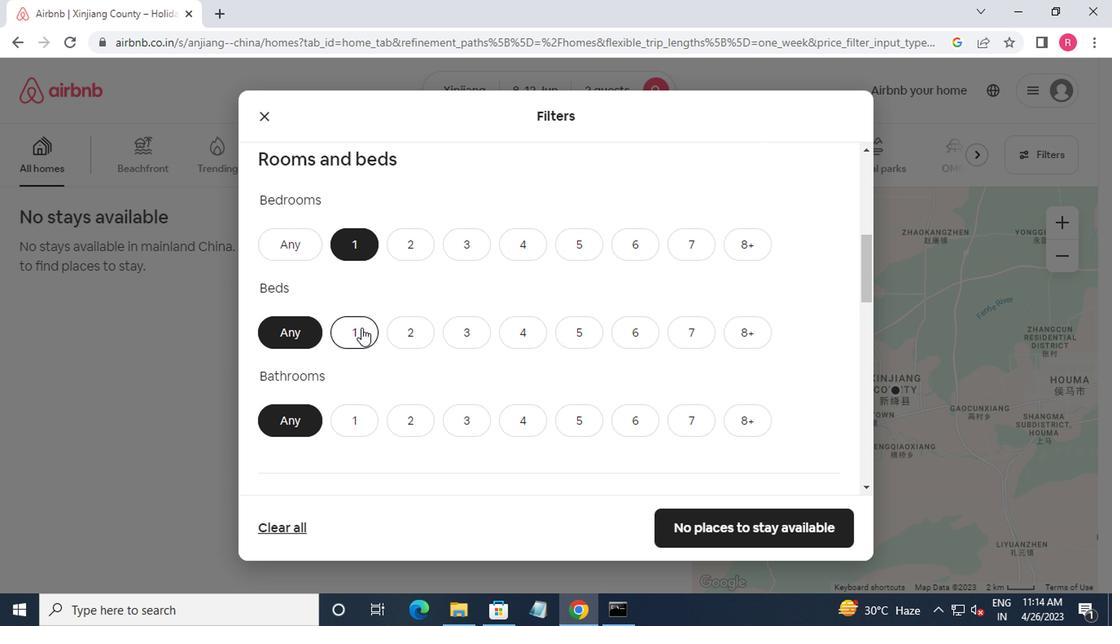 
Action: Mouse moved to (362, 334)
Screenshot: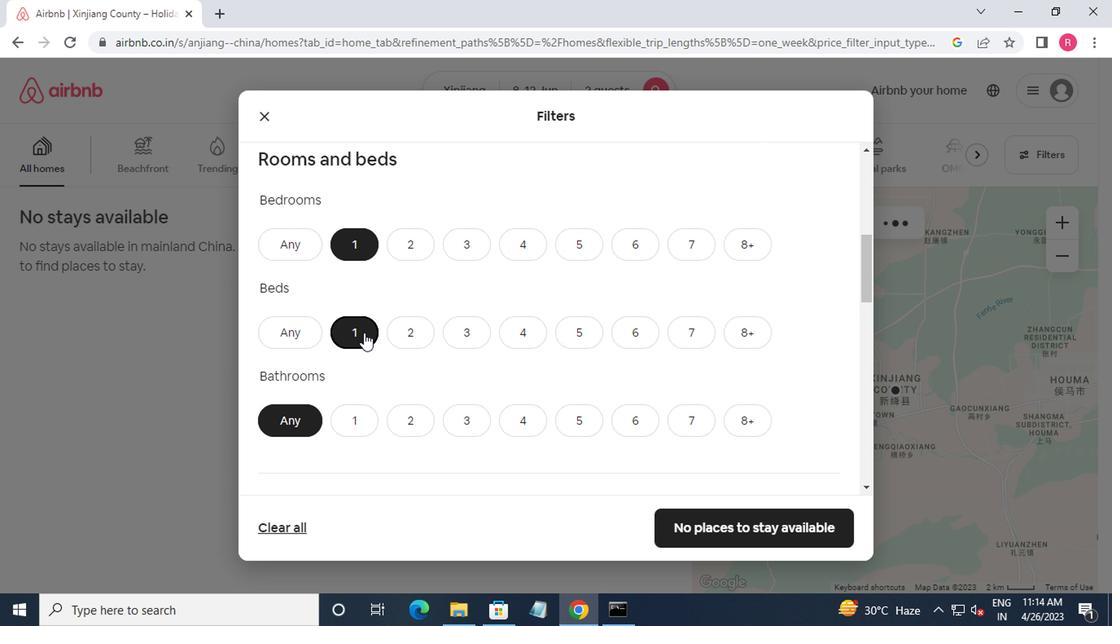 
Action: Mouse scrolled (362, 333) with delta (0, -1)
Screenshot: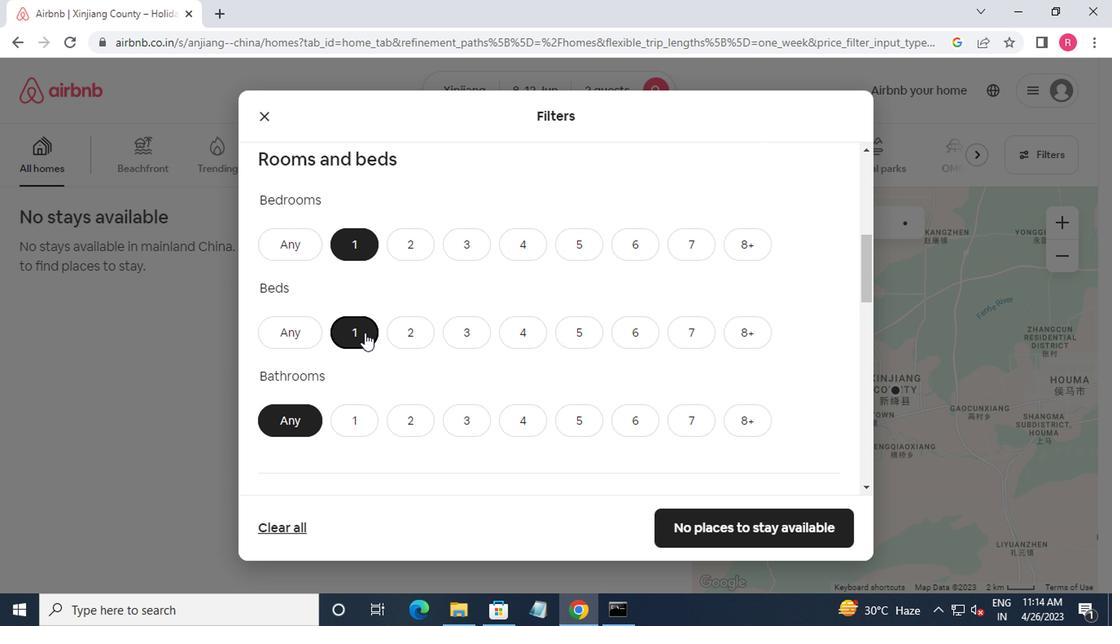
Action: Mouse moved to (362, 335)
Screenshot: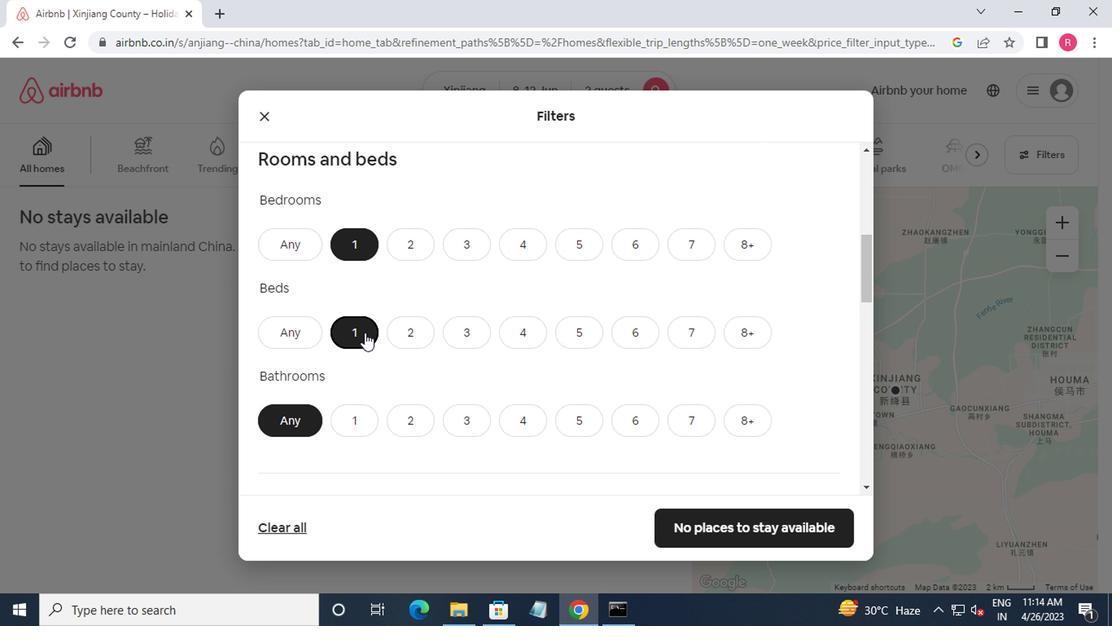 
Action: Mouse scrolled (362, 334) with delta (0, 0)
Screenshot: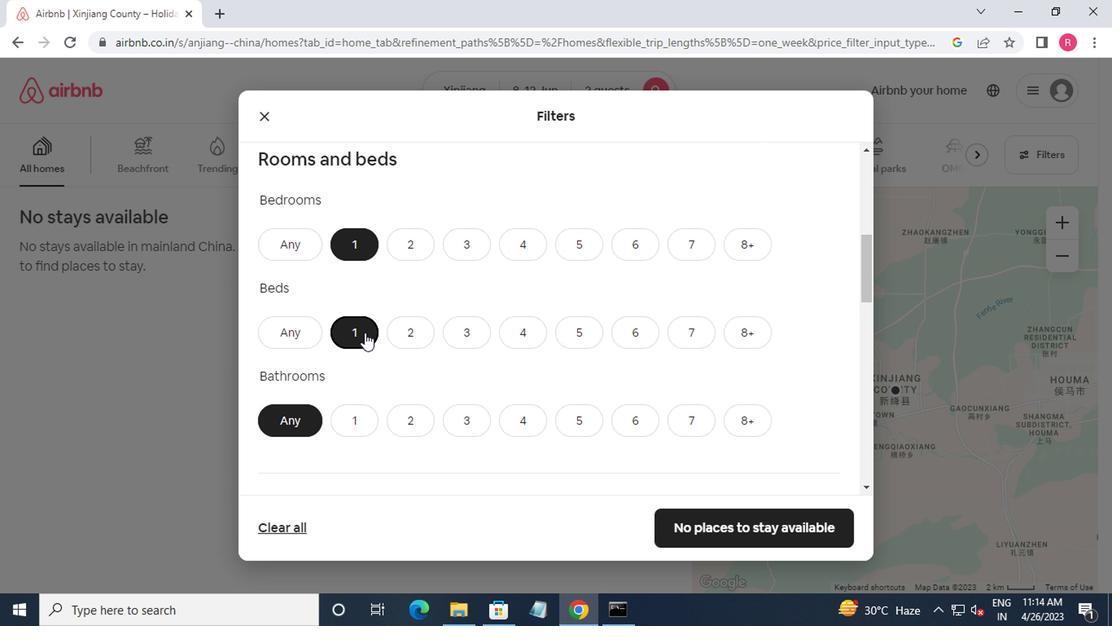 
Action: Mouse moved to (358, 267)
Screenshot: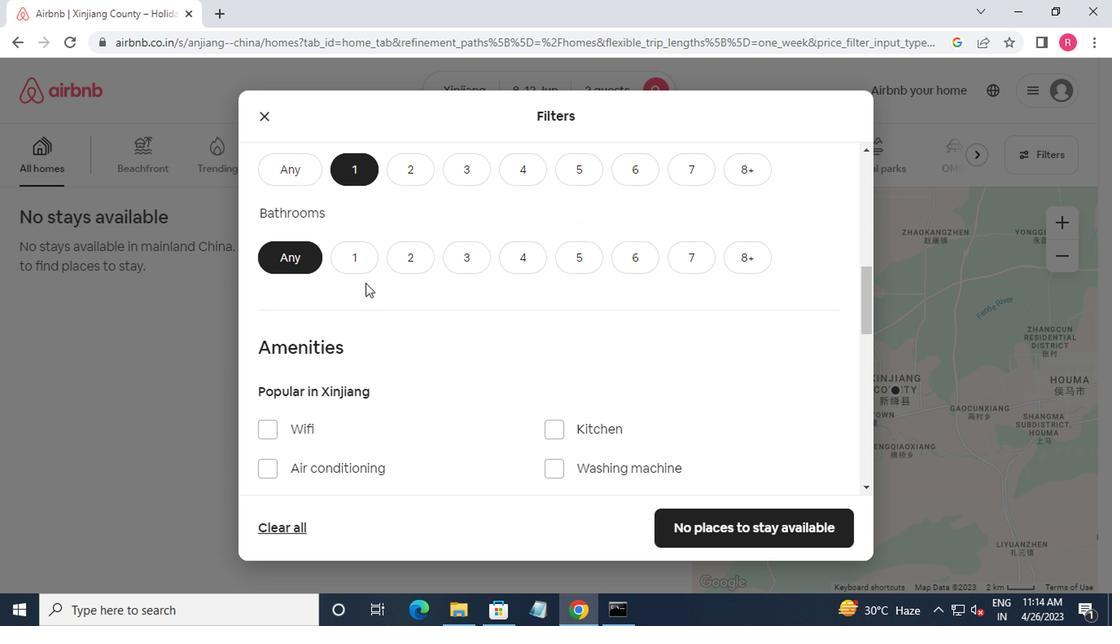 
Action: Mouse pressed left at (358, 267)
Screenshot: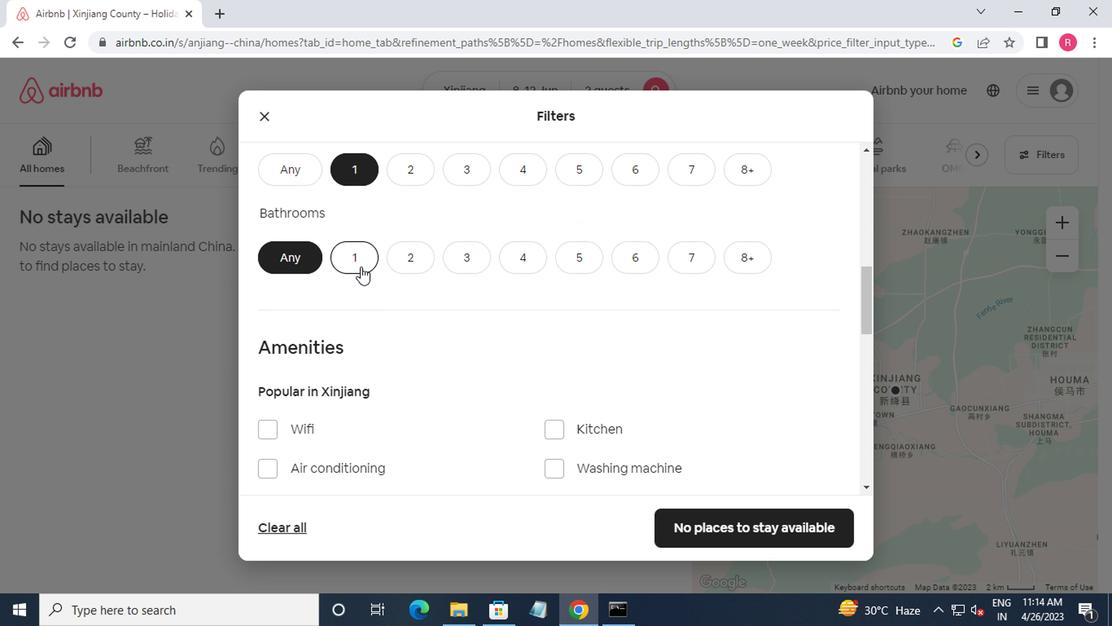 
Action: Mouse moved to (358, 268)
Screenshot: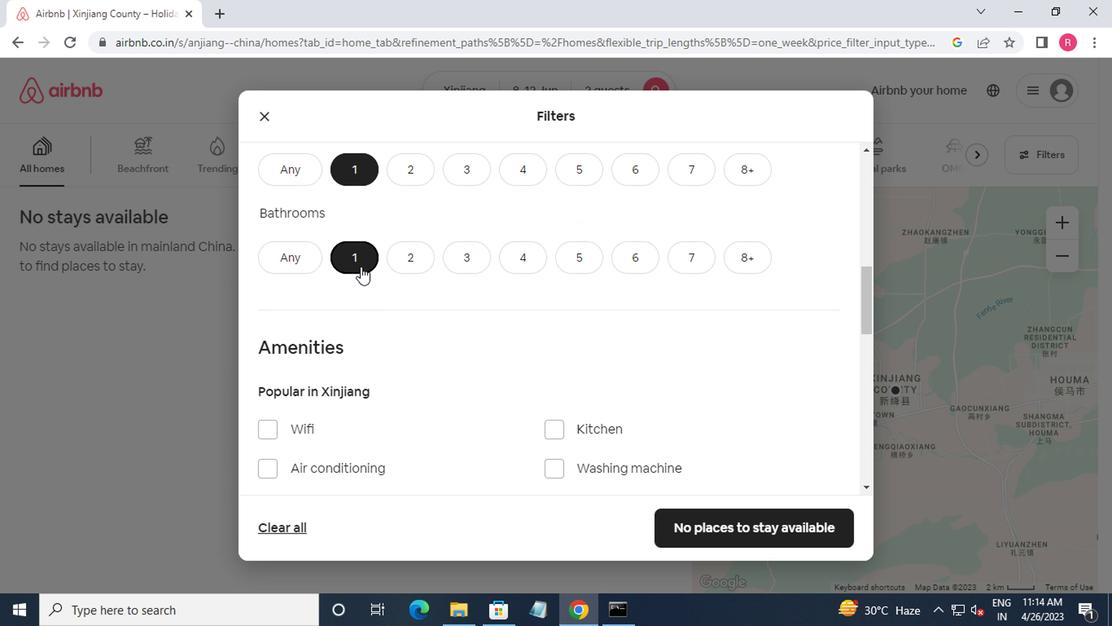 
Action: Mouse scrolled (358, 267) with delta (0, -1)
Screenshot: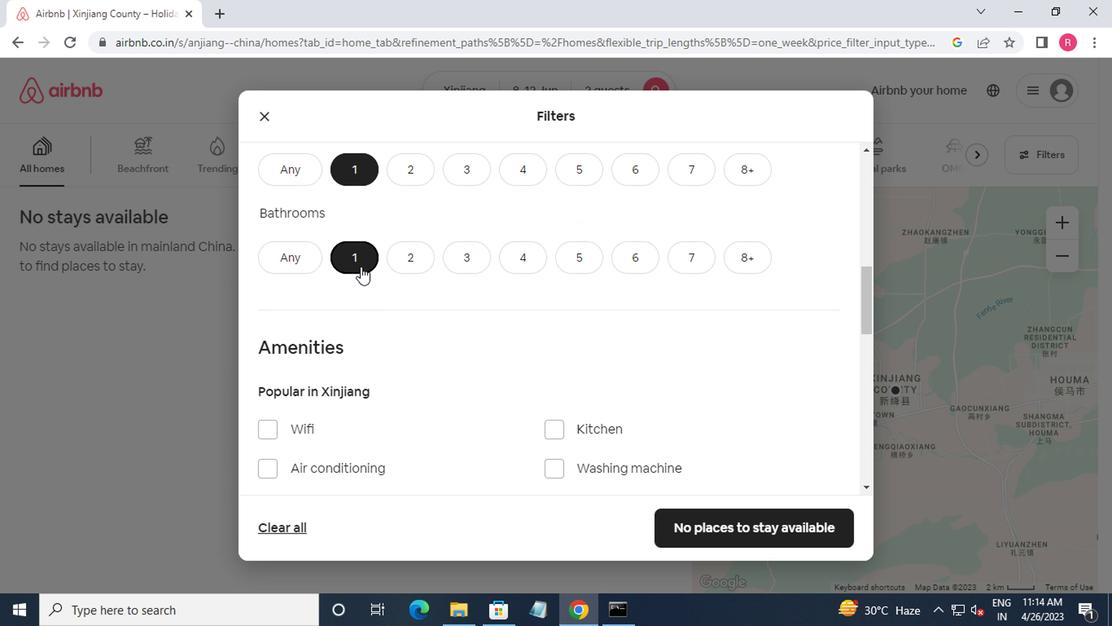 
Action: Mouse moved to (358, 280)
Screenshot: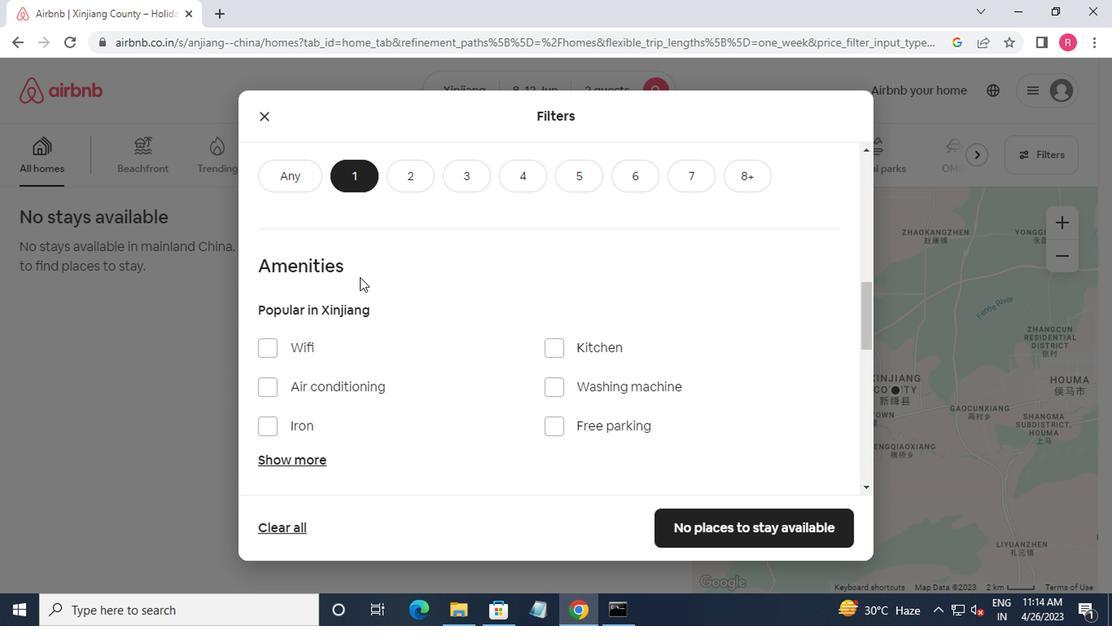 
Action: Mouse scrolled (358, 279) with delta (0, 0)
Screenshot: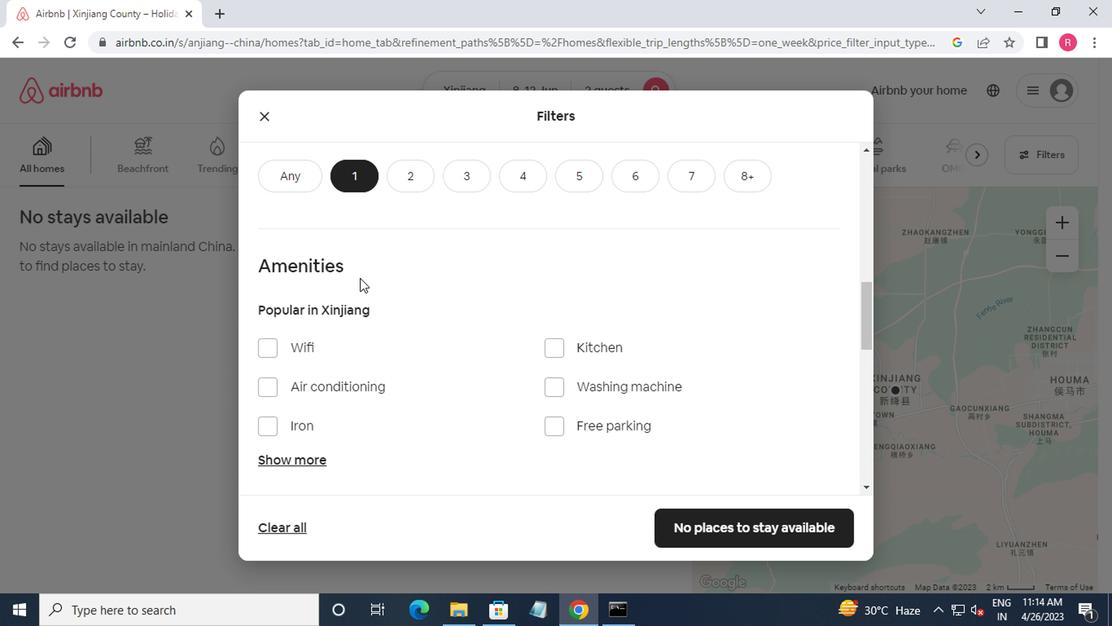 
Action: Mouse moved to (358, 284)
Screenshot: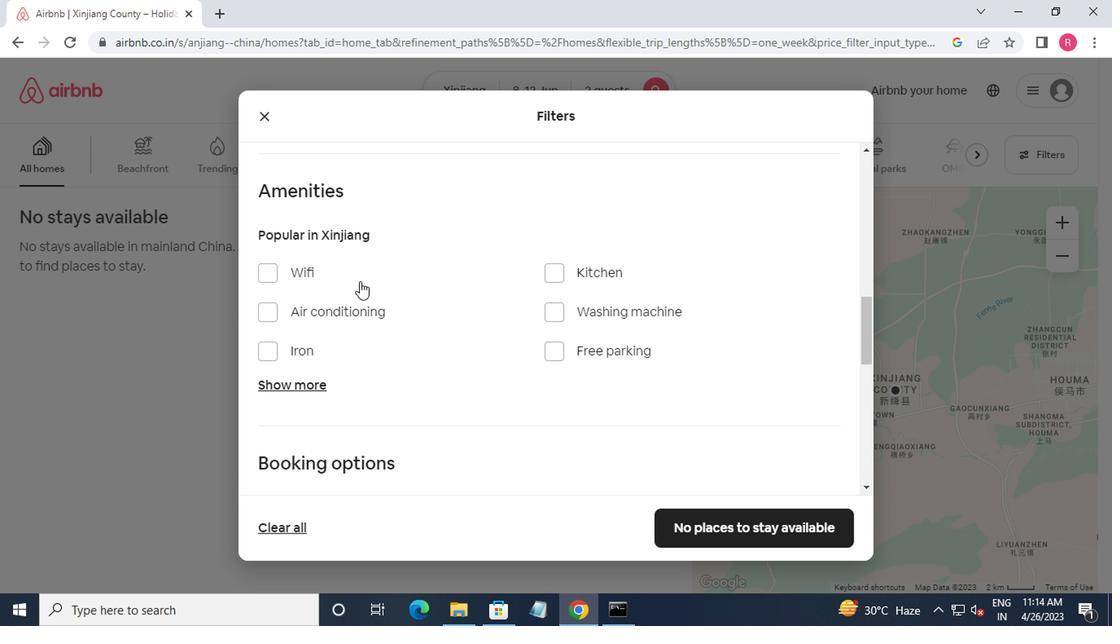 
Action: Mouse scrolled (358, 282) with delta (0, -1)
Screenshot: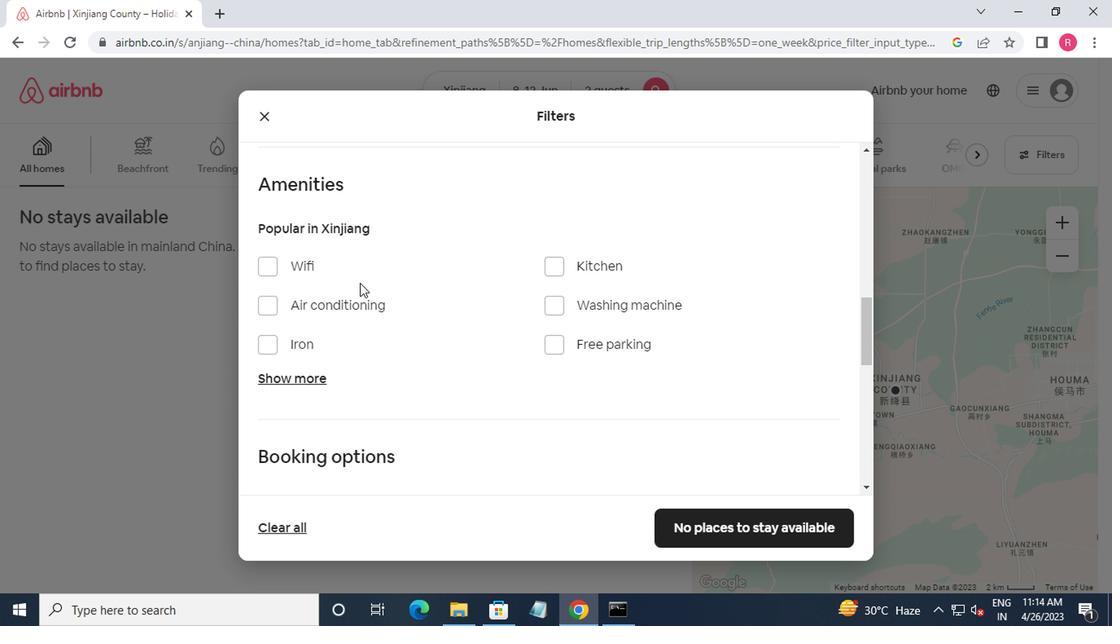 
Action: Mouse moved to (358, 284)
Screenshot: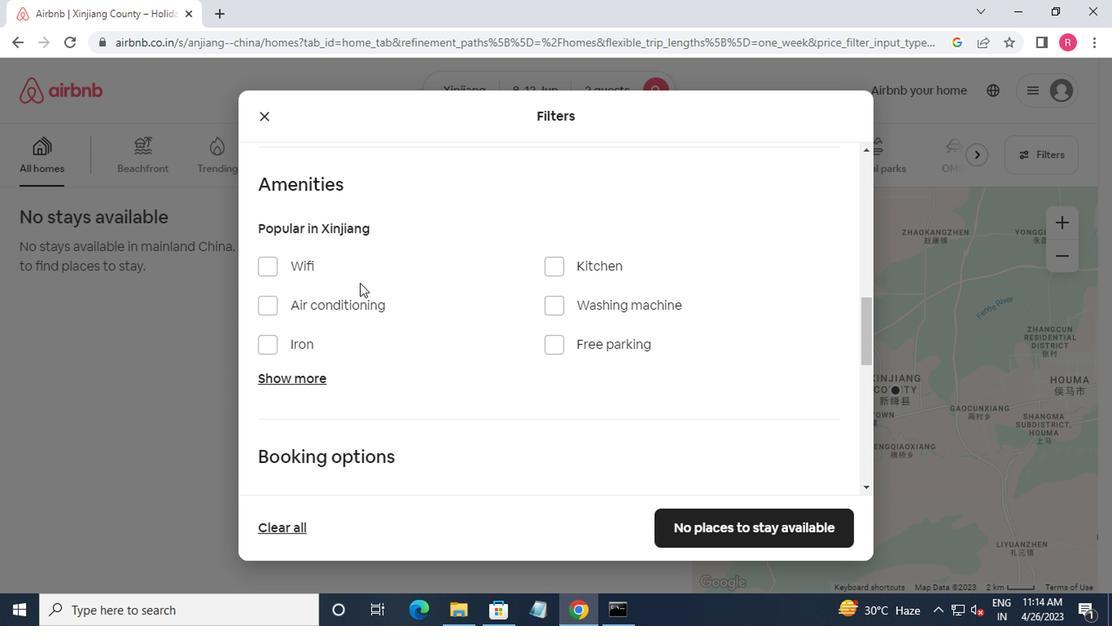 
Action: Mouse scrolled (358, 284) with delta (0, 0)
Screenshot: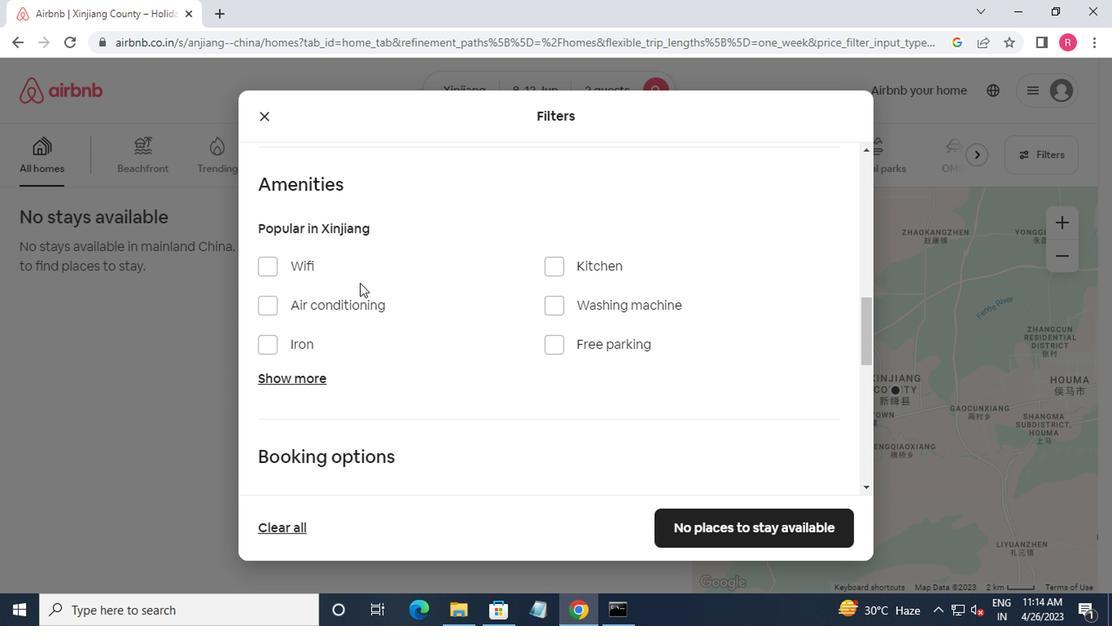 
Action: Mouse scrolled (358, 284) with delta (0, 0)
Screenshot: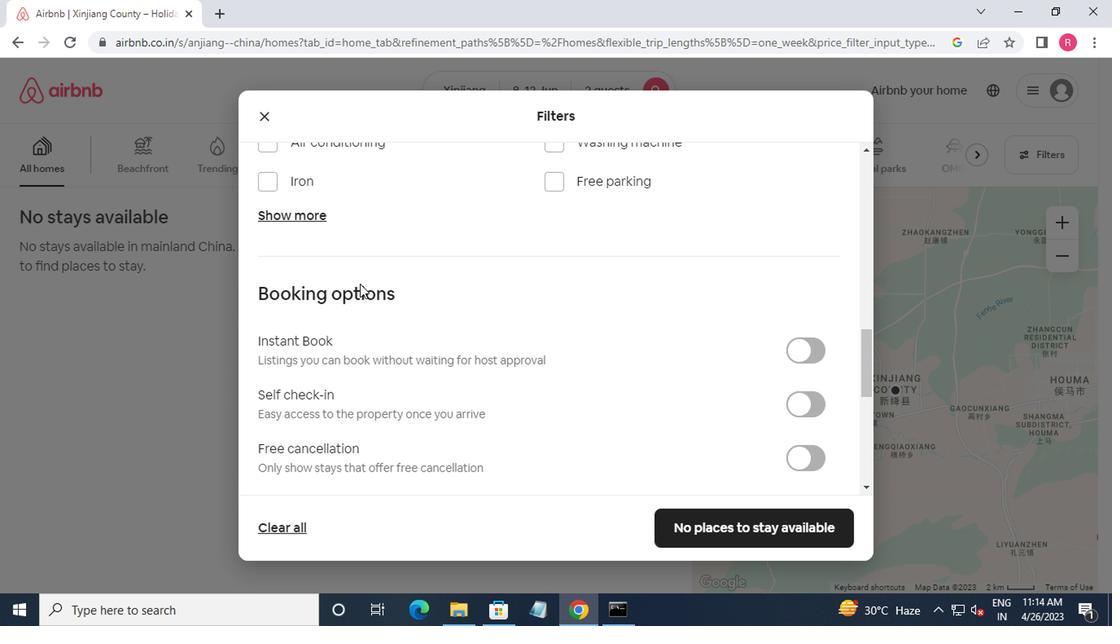 
Action: Mouse moved to (358, 284)
Screenshot: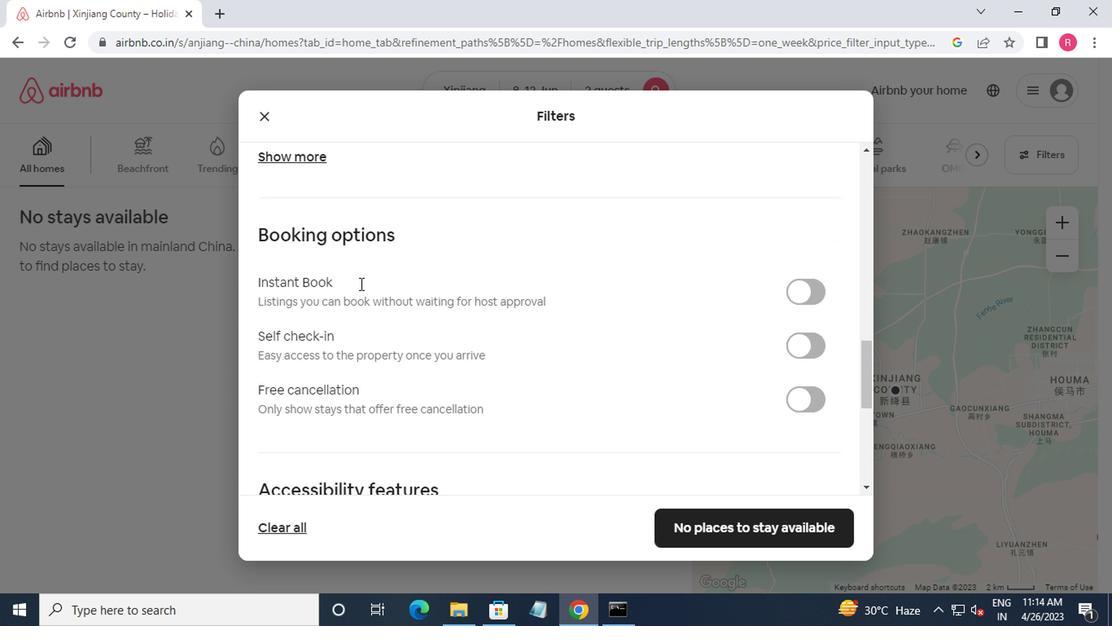 
Action: Mouse scrolled (358, 285) with delta (0, 1)
Screenshot: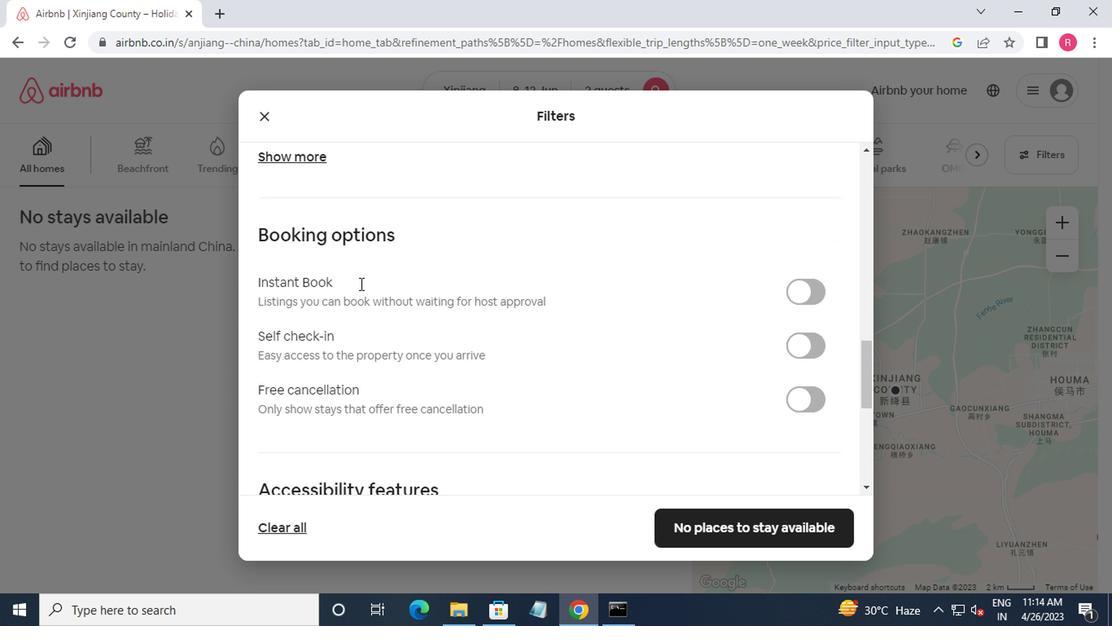 
Action: Mouse moved to (359, 284)
Screenshot: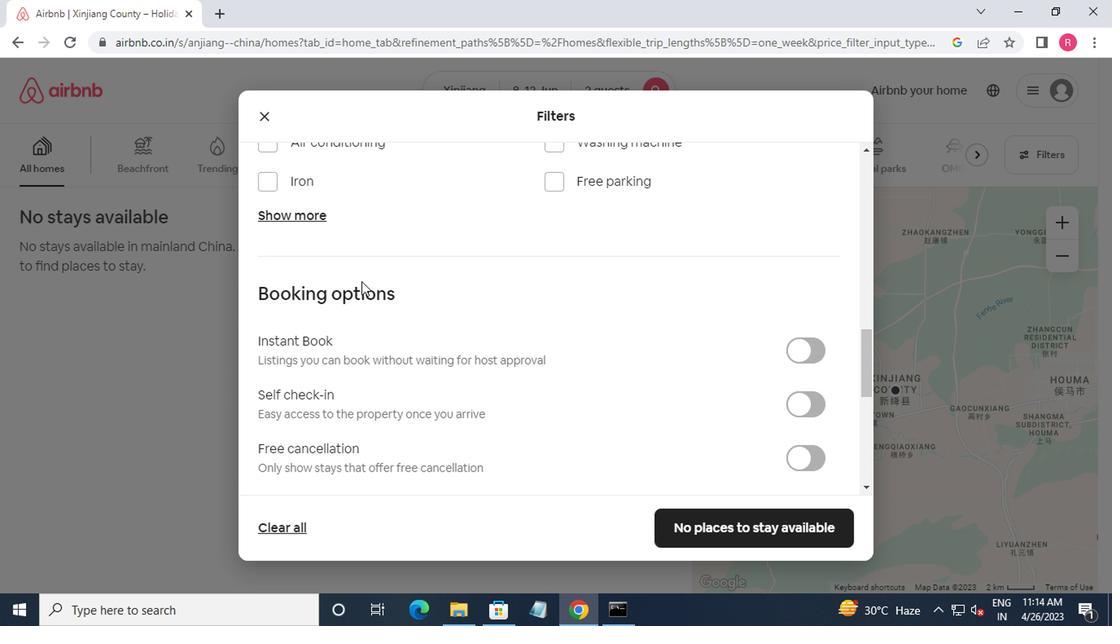 
Action: Mouse scrolled (359, 284) with delta (0, 0)
Screenshot: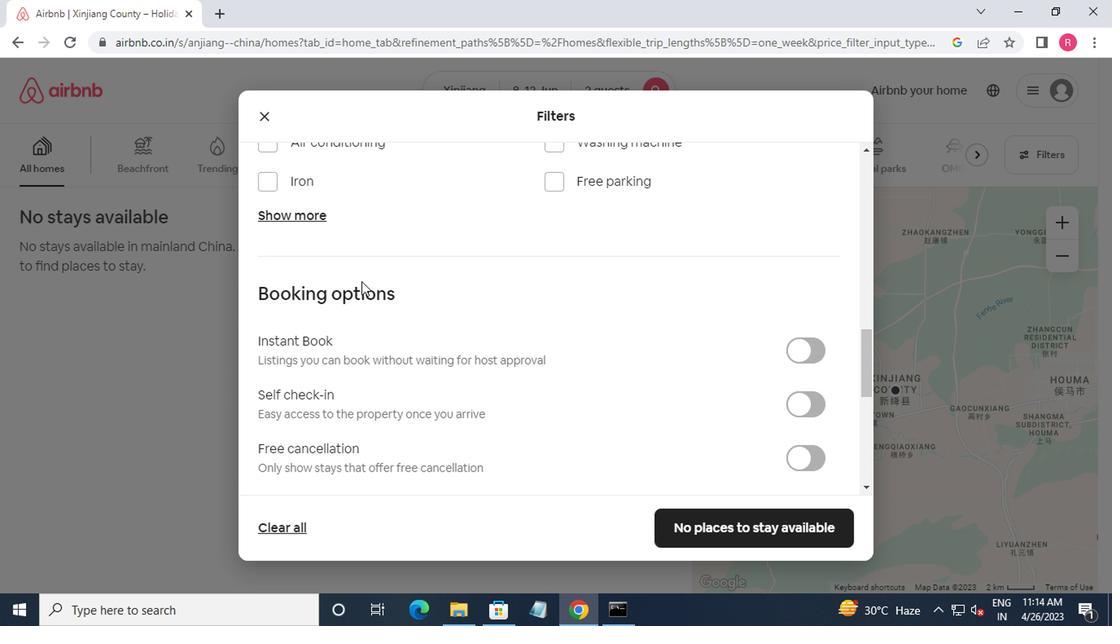 
Action: Mouse moved to (379, 292)
Screenshot: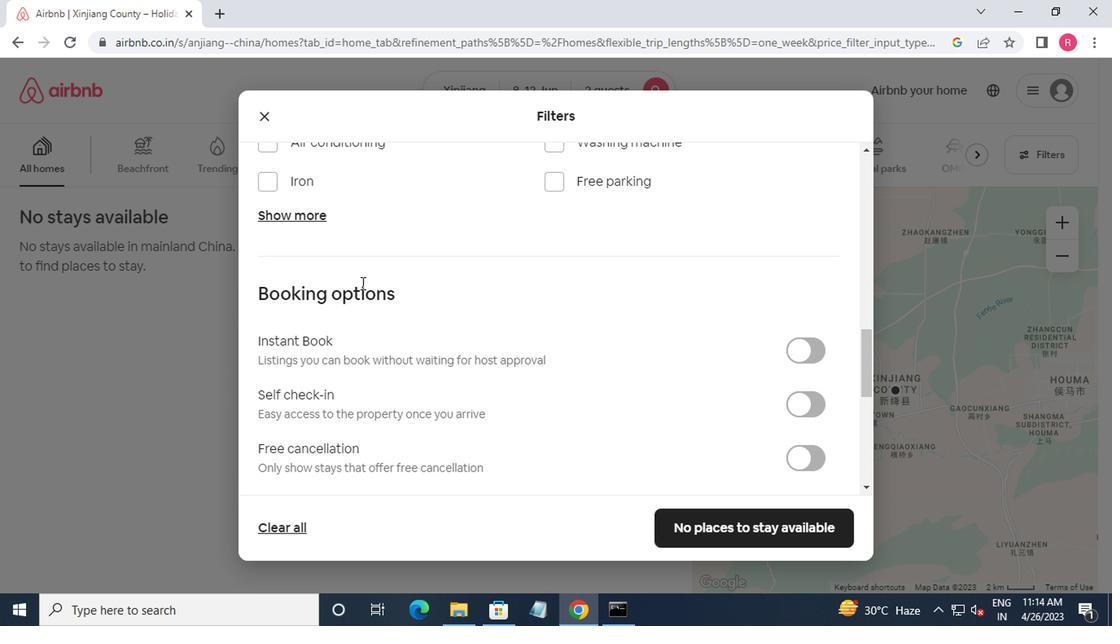 
Action: Mouse scrolled (379, 291) with delta (0, 0)
Screenshot: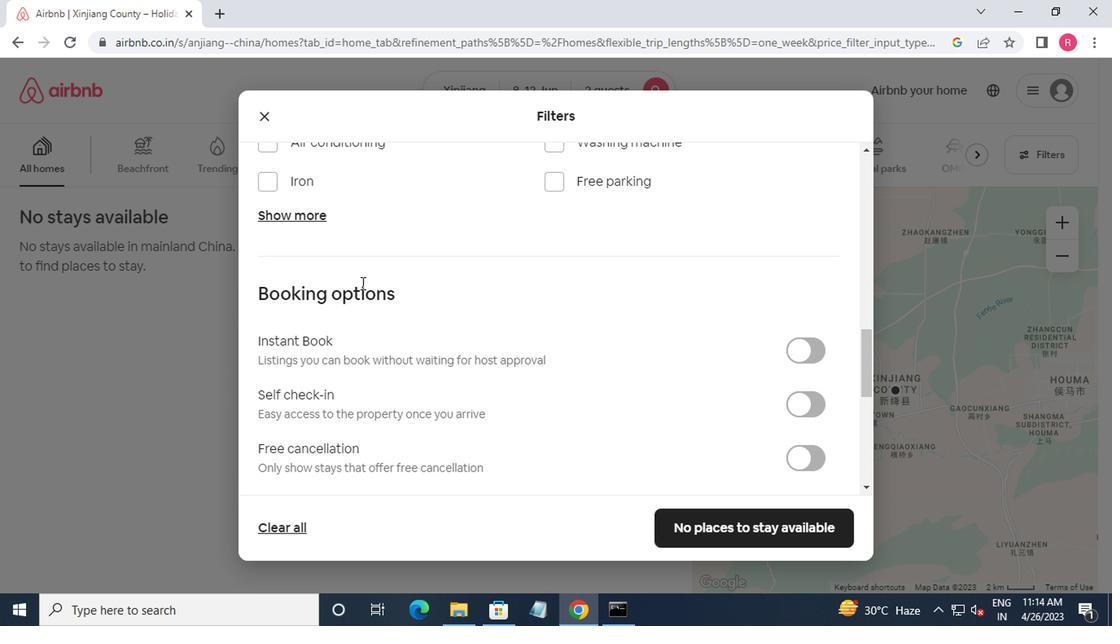 
Action: Mouse moved to (490, 323)
Screenshot: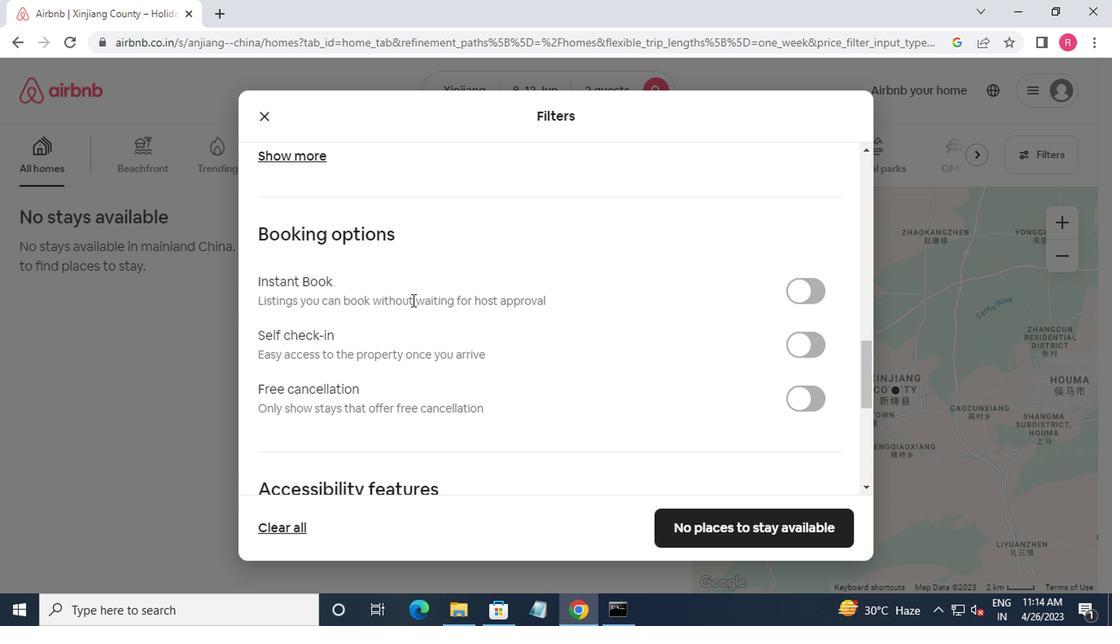 
Action: Mouse scrolled (490, 322) with delta (0, 0)
Screenshot: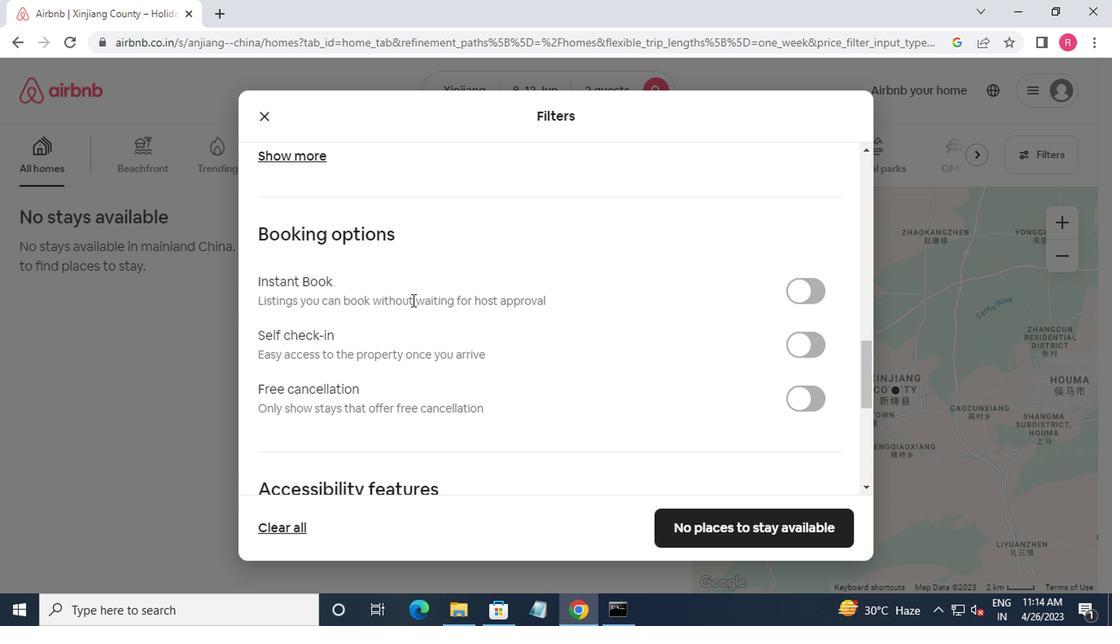 
Action: Mouse moved to (790, 165)
Screenshot: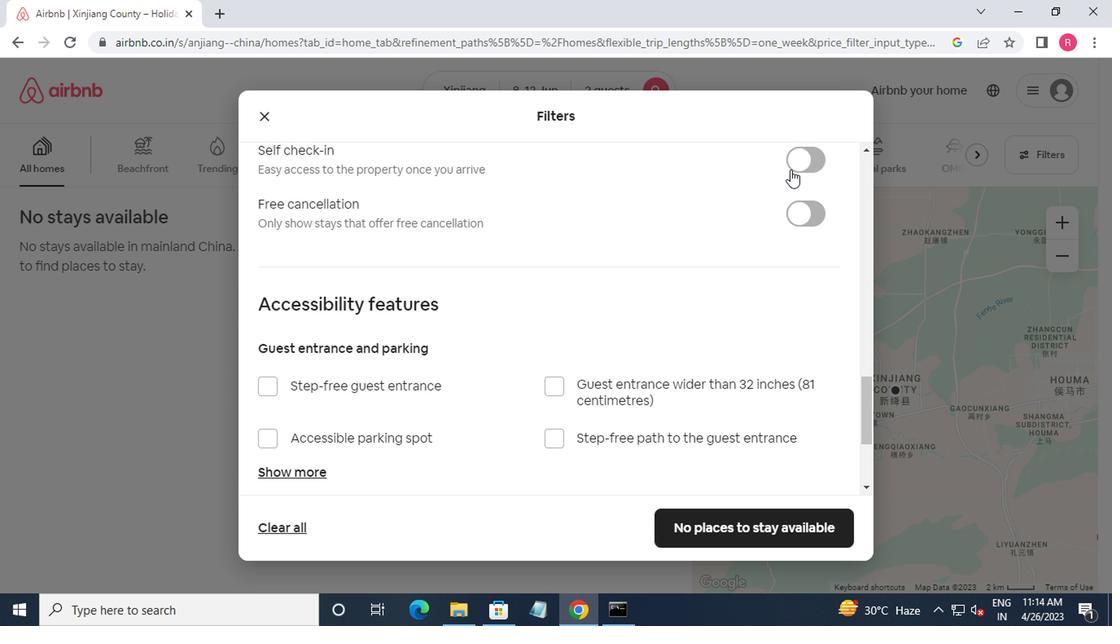 
Action: Mouse pressed left at (790, 165)
Screenshot: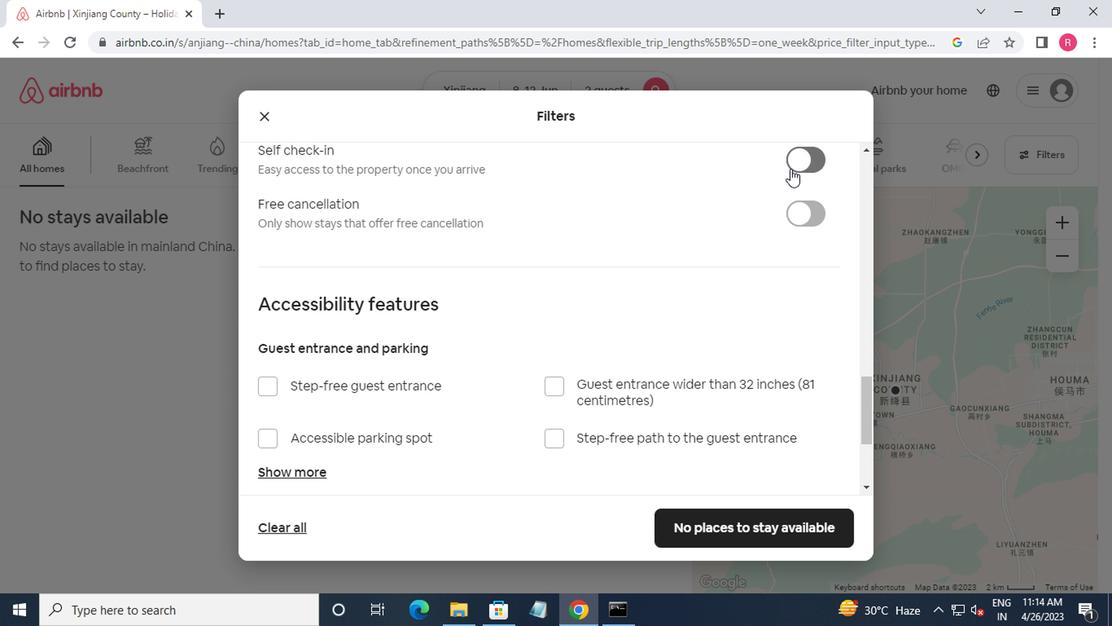 
Action: Mouse moved to (731, 307)
Screenshot: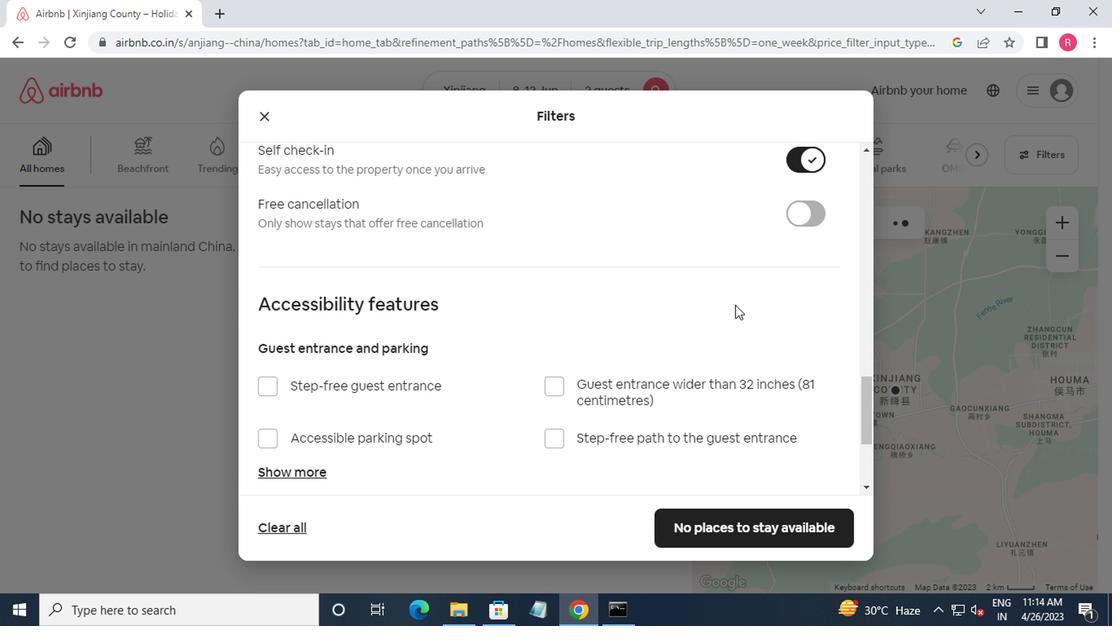 
Action: Mouse scrolled (731, 306) with delta (0, -1)
Screenshot: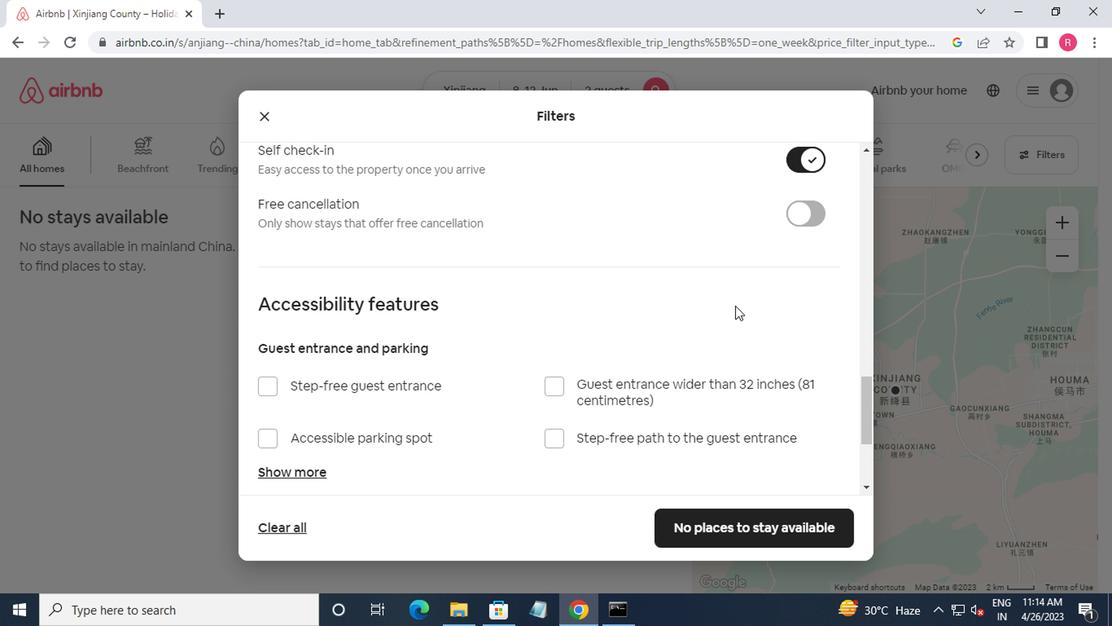 
Action: Mouse moved to (730, 307)
Screenshot: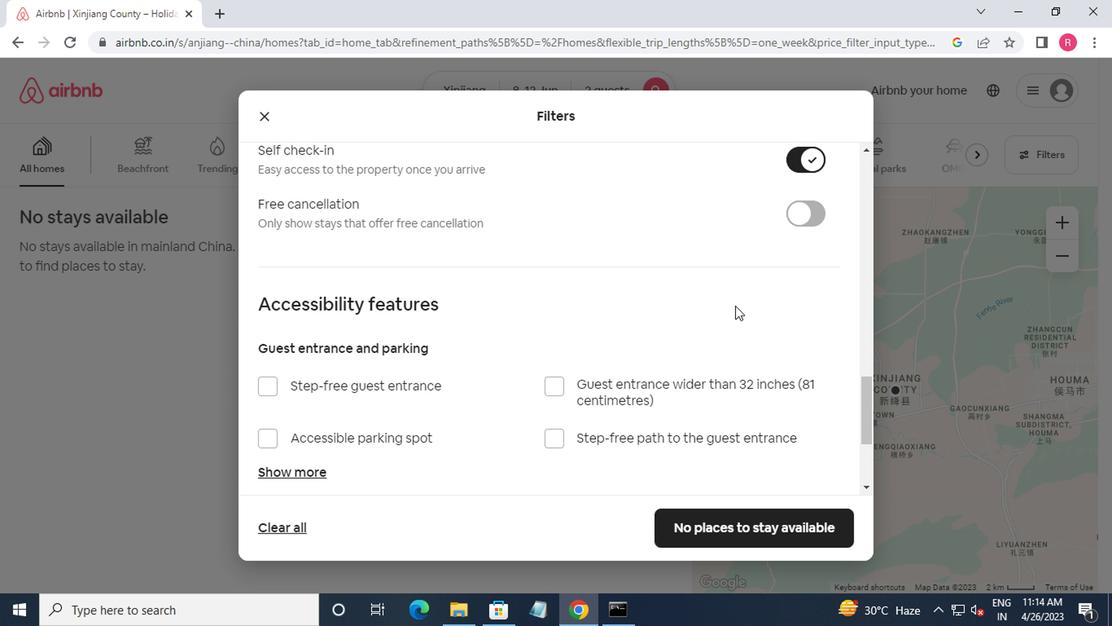 
Action: Mouse scrolled (730, 306) with delta (0, -1)
Screenshot: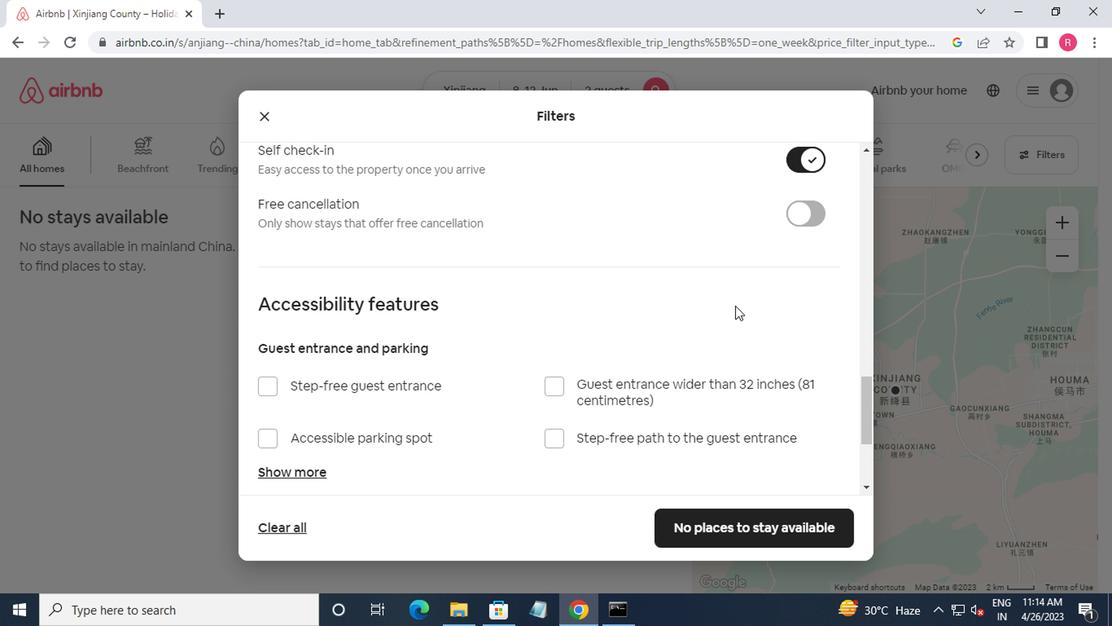 
Action: Mouse moved to (729, 307)
Screenshot: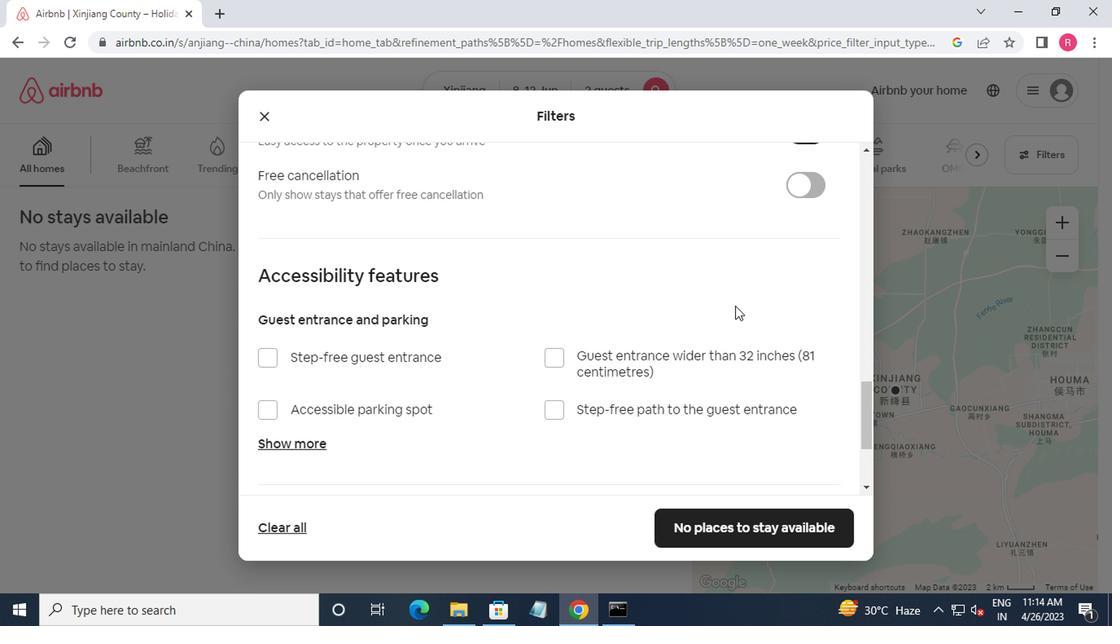 
Action: Mouse scrolled (729, 306) with delta (0, -1)
Screenshot: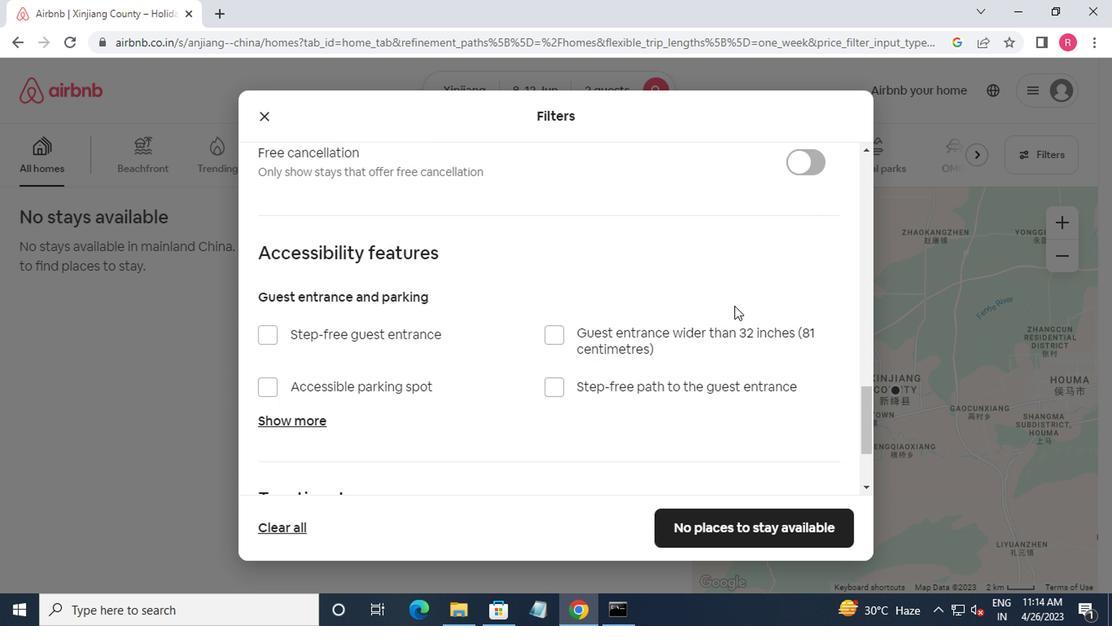 
Action: Mouse moved to (728, 307)
Screenshot: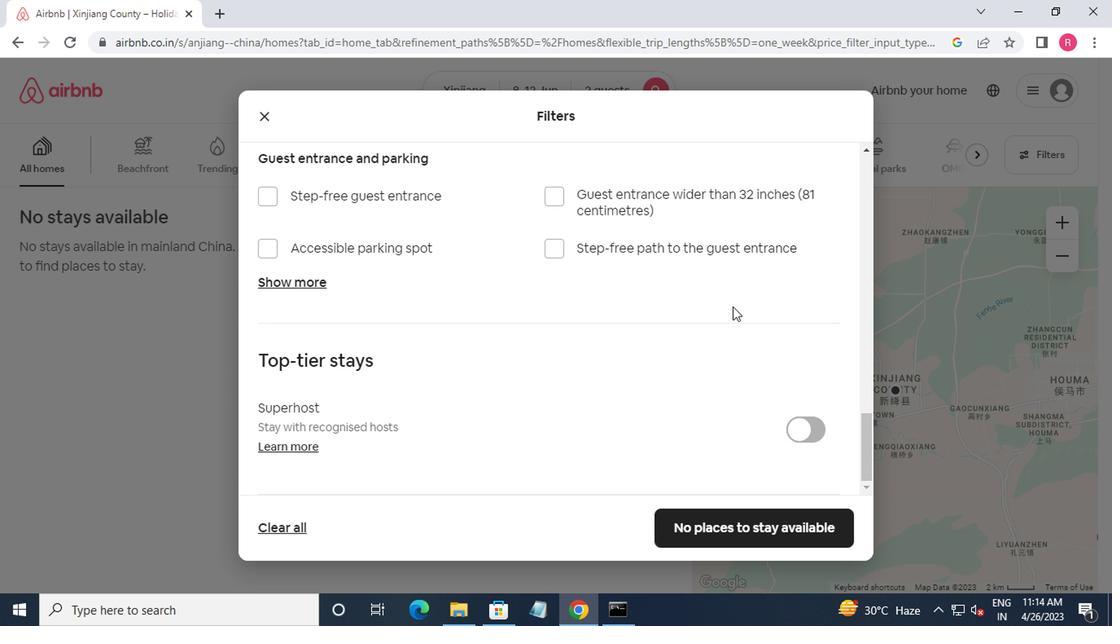 
Action: Mouse scrolled (728, 307) with delta (0, 0)
Screenshot: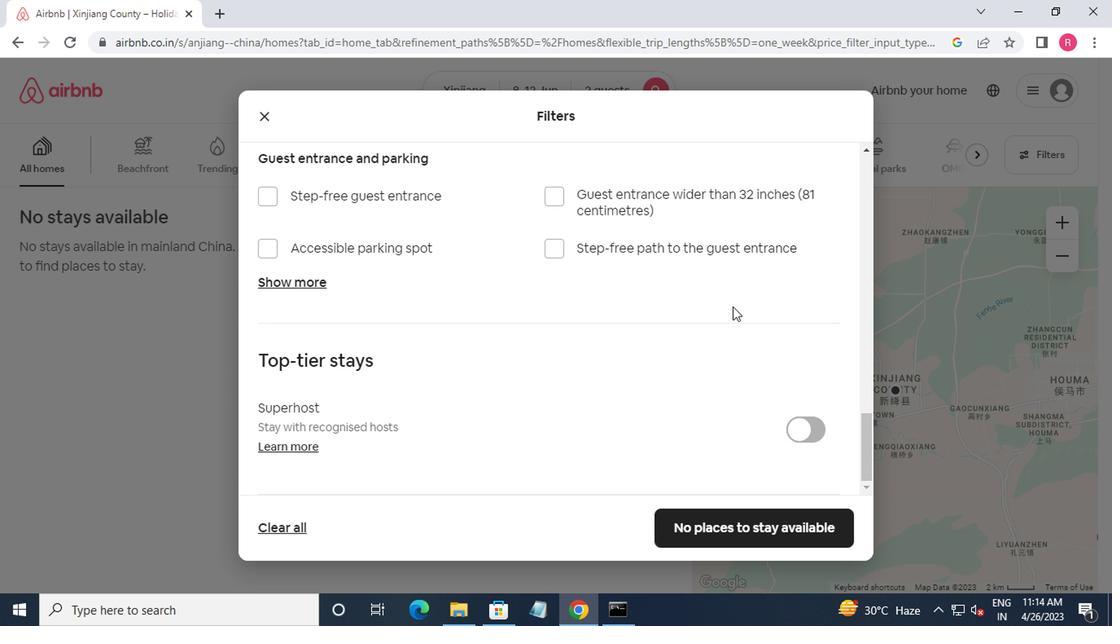 
Action: Mouse moved to (725, 311)
Screenshot: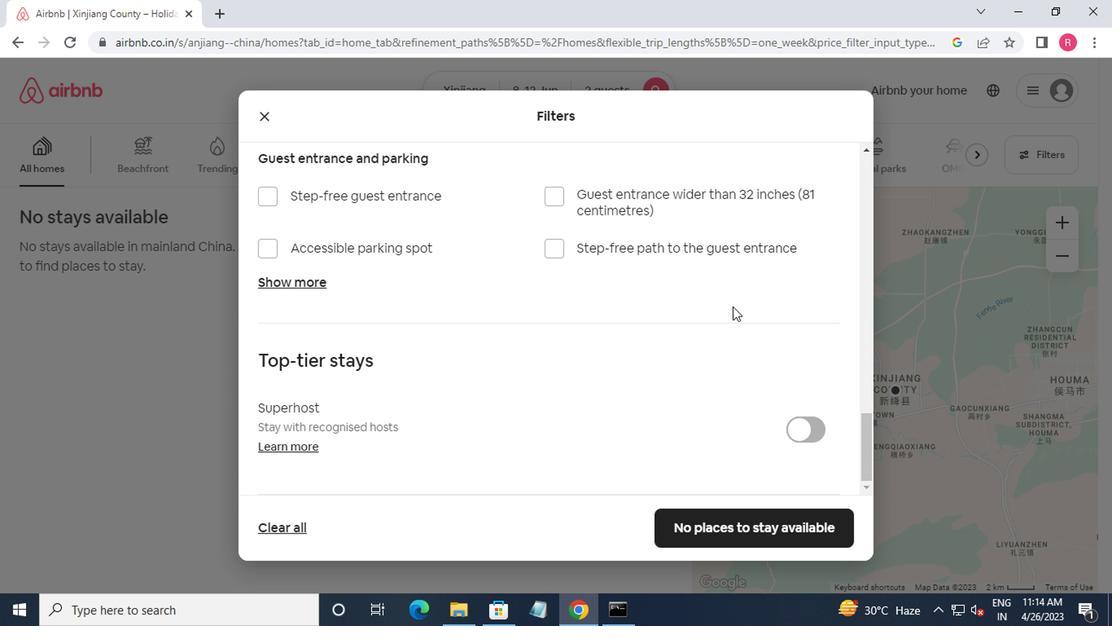
Action: Mouse scrolled (725, 310) with delta (0, -1)
Screenshot: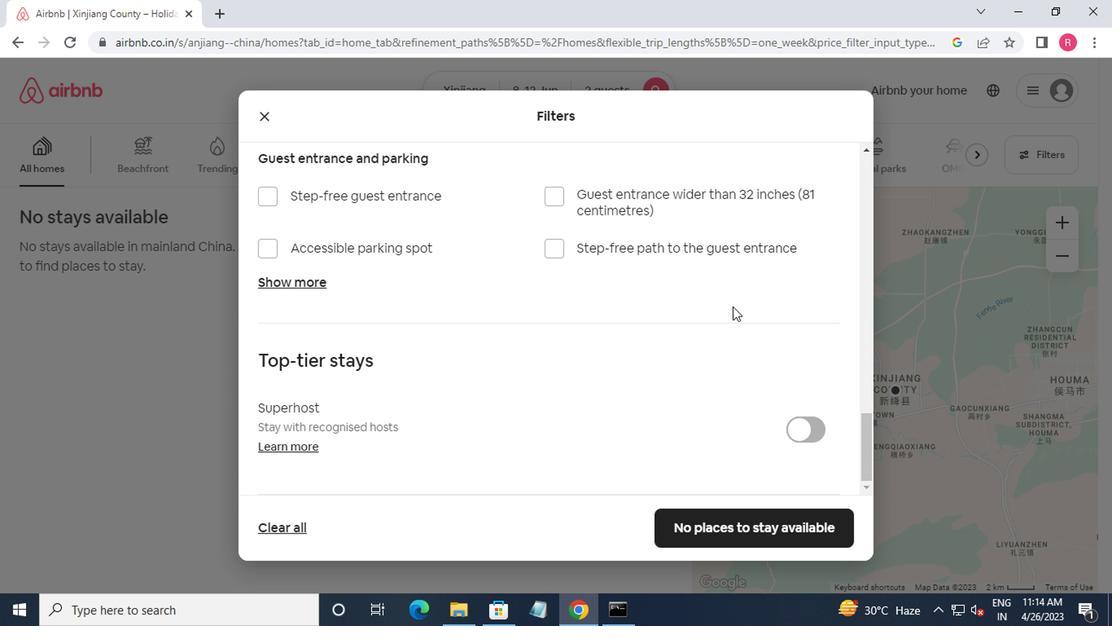 
Action: Mouse moved to (721, 317)
Screenshot: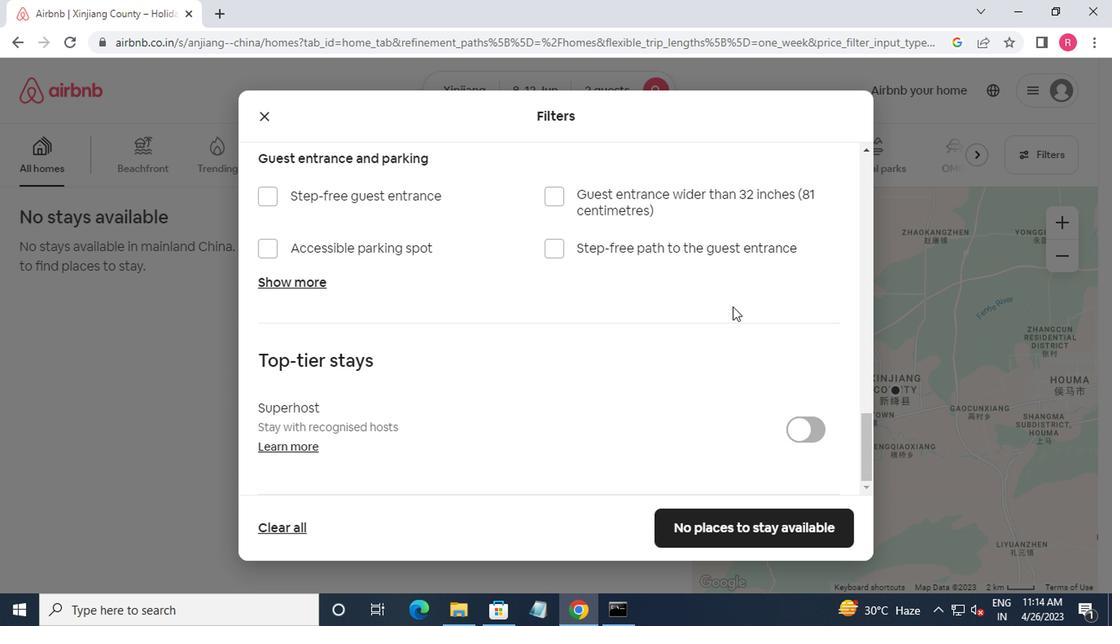 
Action: Mouse scrolled (721, 315) with delta (0, -1)
Screenshot: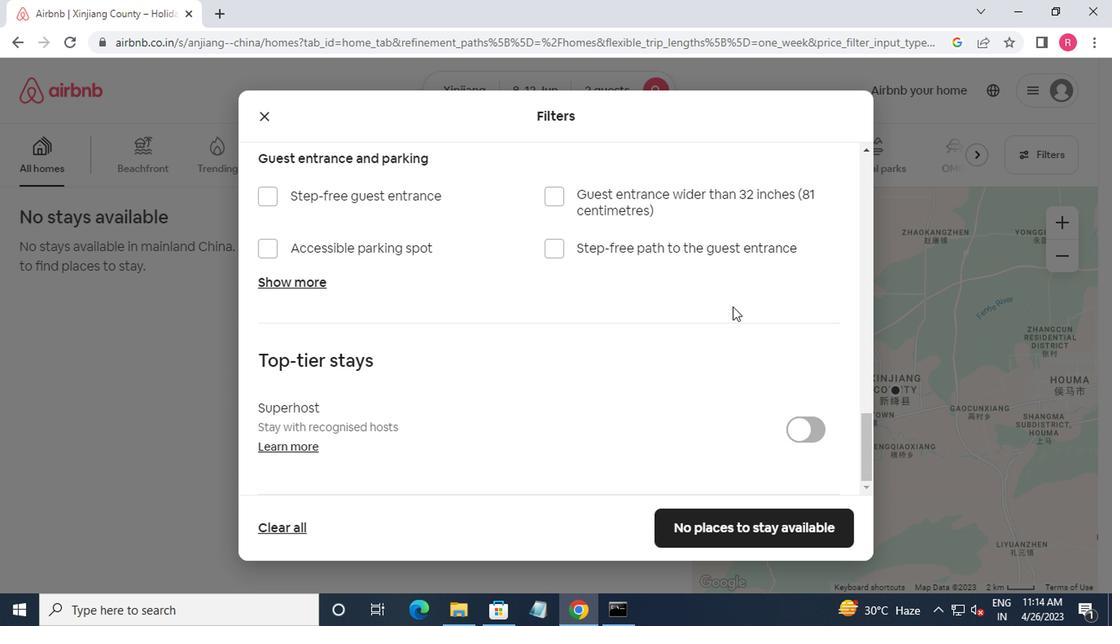 
Action: Mouse moved to (719, 539)
Screenshot: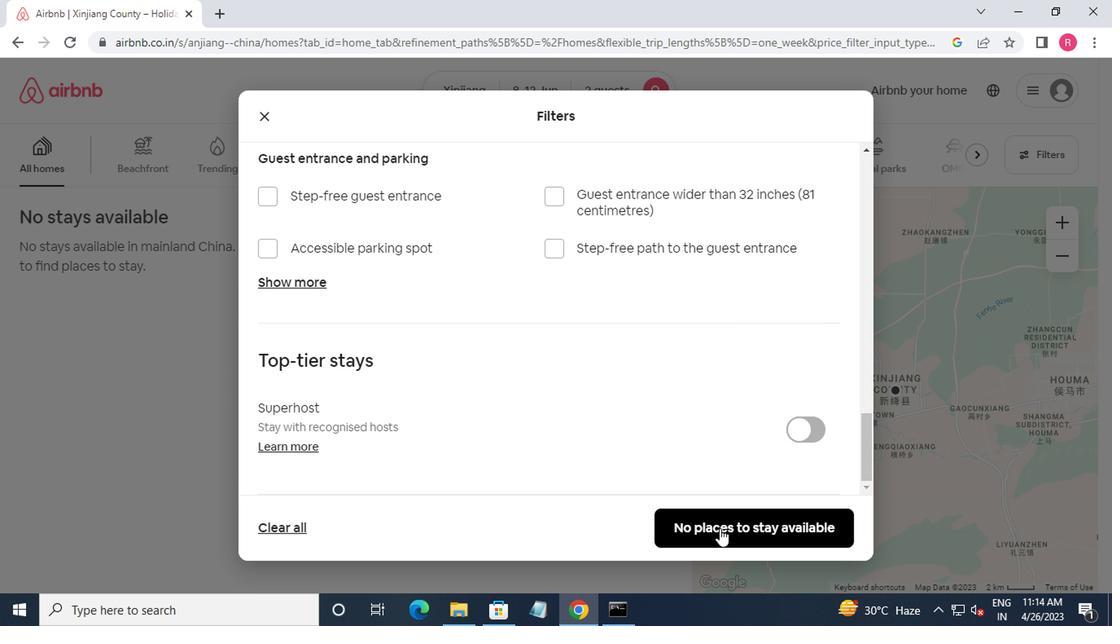 
Action: Mouse pressed left at (719, 539)
Screenshot: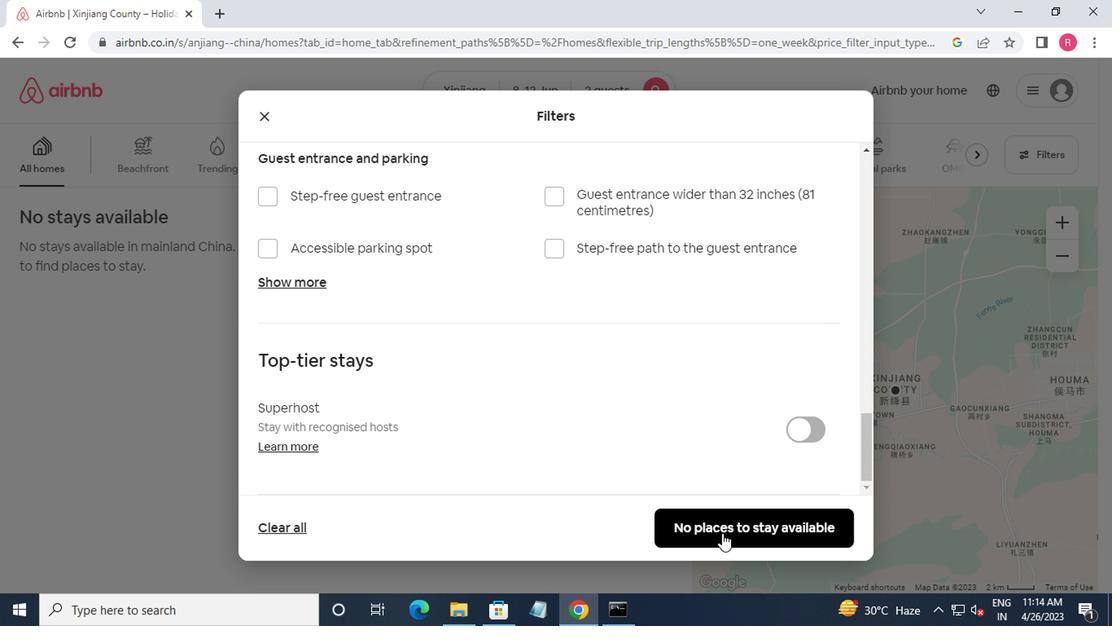 
Action: Mouse moved to (721, 537)
Screenshot: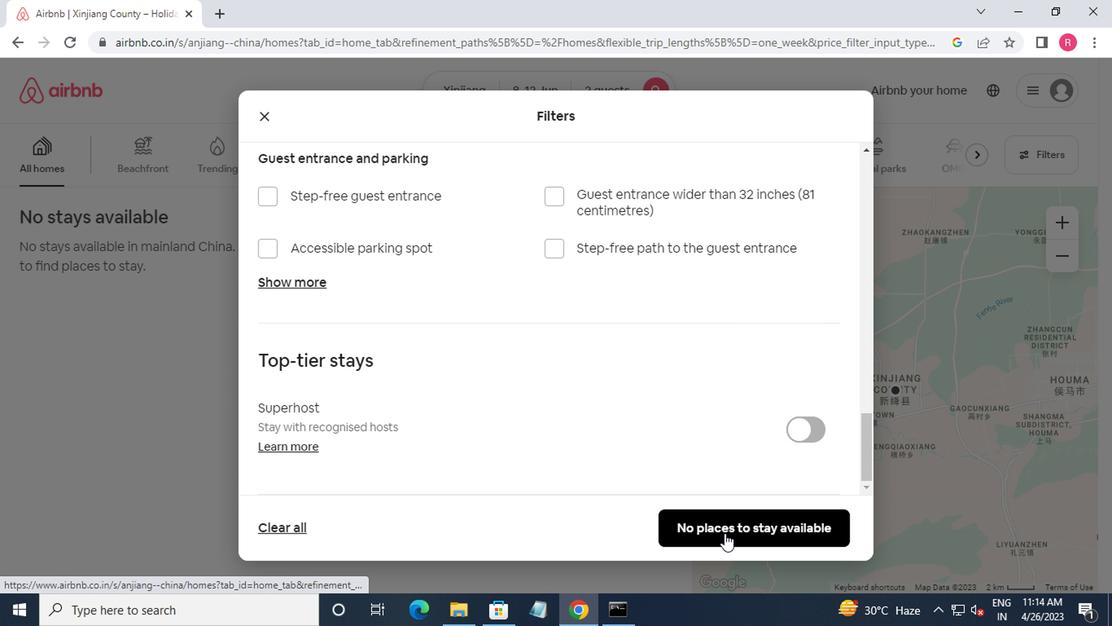 
